 Task: Find connections with filter location Gameleira with filter topic #Bestadvicewith filter profile language German with filter current company Zepo Commerce Technologies with filter school State Board of Technical Education and Training with filter industry Wholesale Motor Vehicles and Parts with filter service category Portrait Photography with filter keywords title Landscaping Worker
Action: Mouse moved to (465, 91)
Screenshot: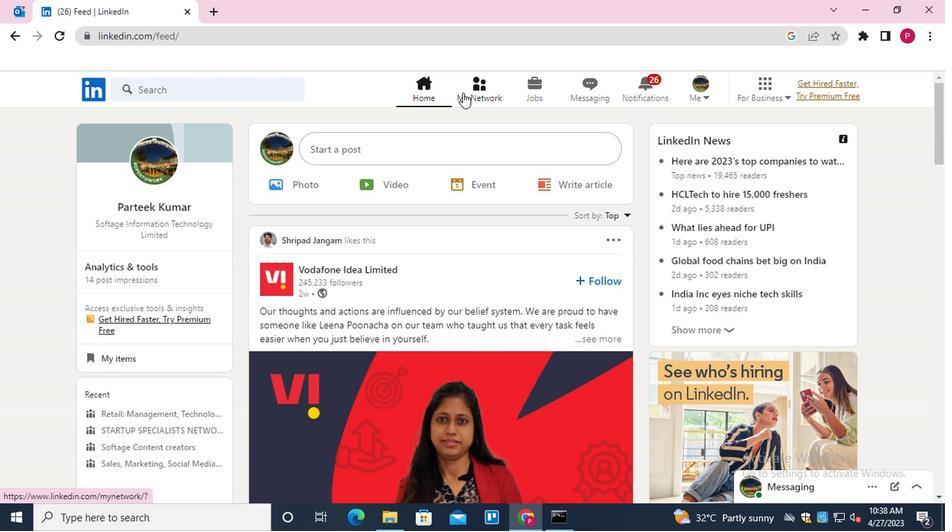 
Action: Mouse pressed left at (465, 91)
Screenshot: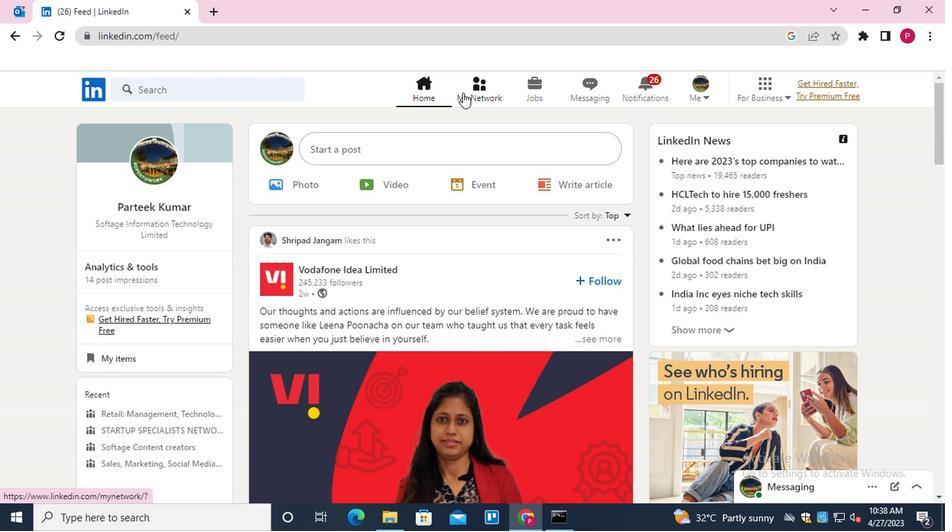
Action: Mouse moved to (190, 163)
Screenshot: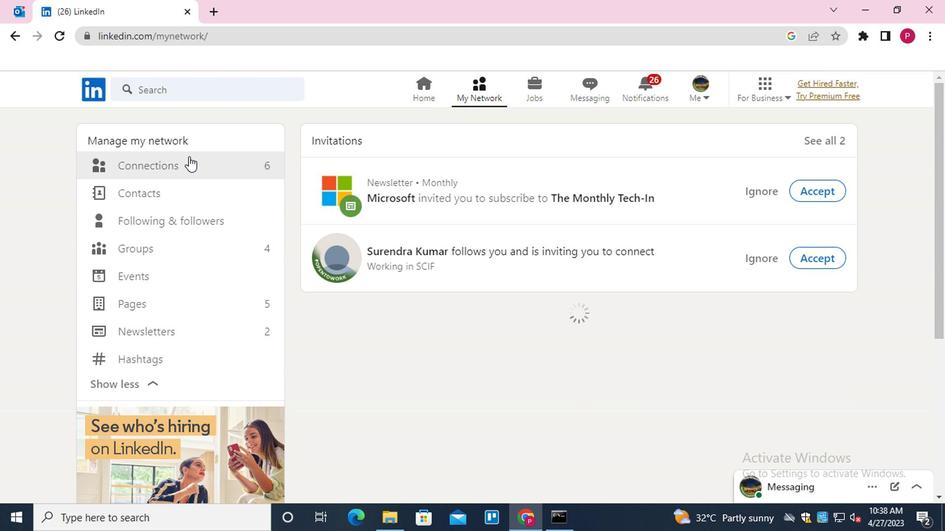 
Action: Mouse pressed left at (190, 163)
Screenshot: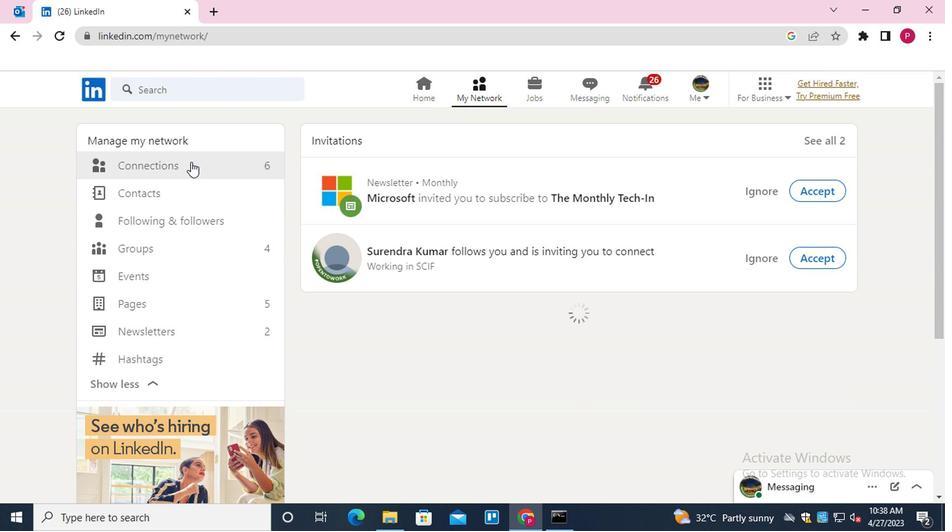 
Action: Mouse moved to (578, 163)
Screenshot: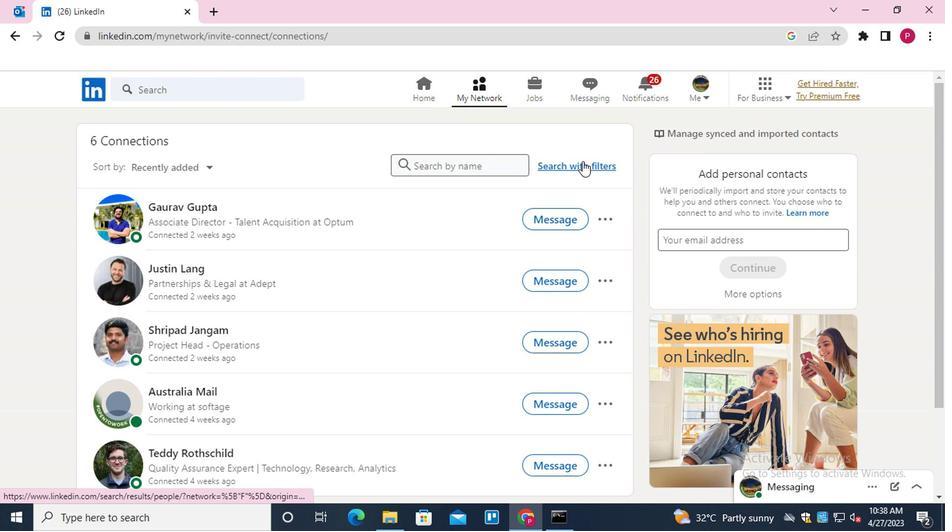 
Action: Mouse pressed left at (578, 163)
Screenshot: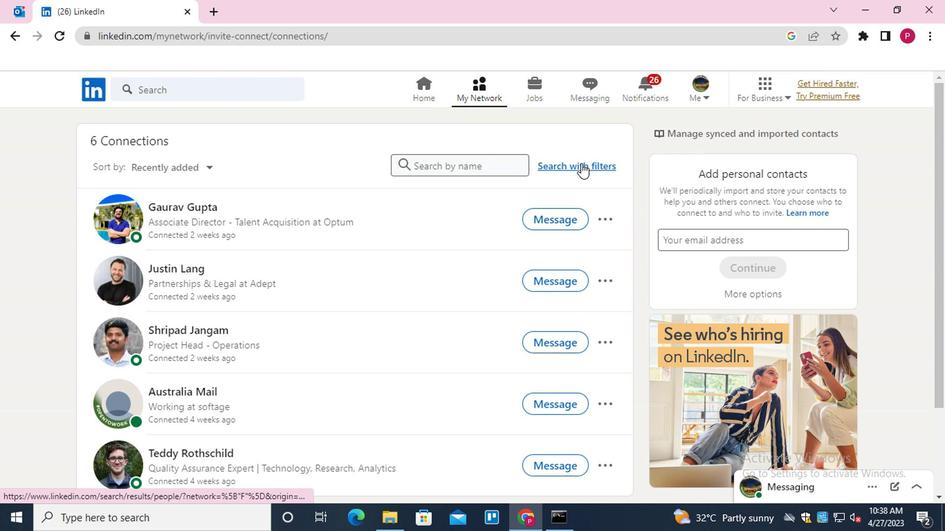 
Action: Mouse moved to (458, 124)
Screenshot: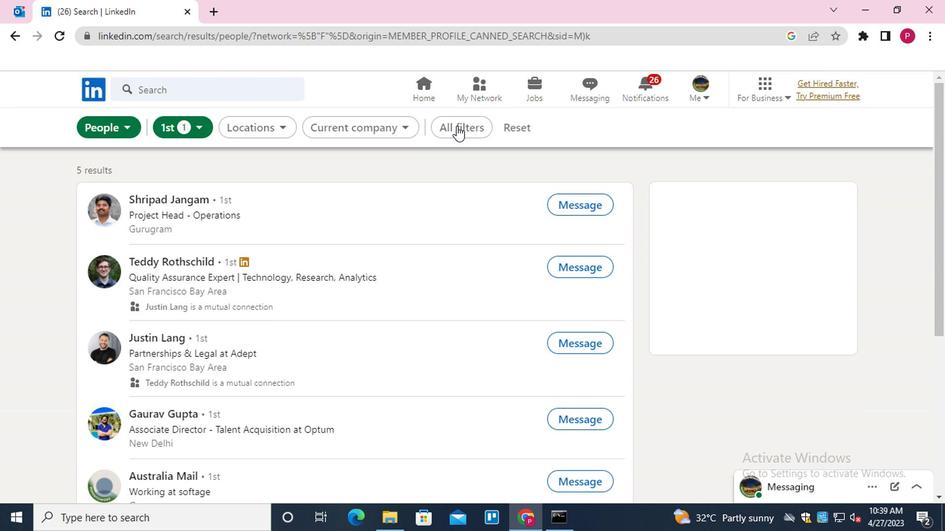 
Action: Mouse pressed left at (458, 124)
Screenshot: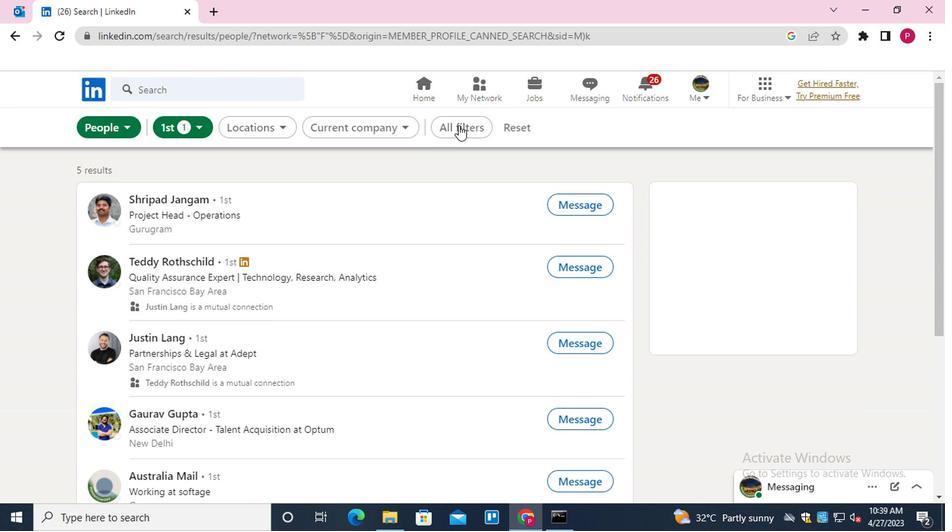 
Action: Mouse moved to (701, 255)
Screenshot: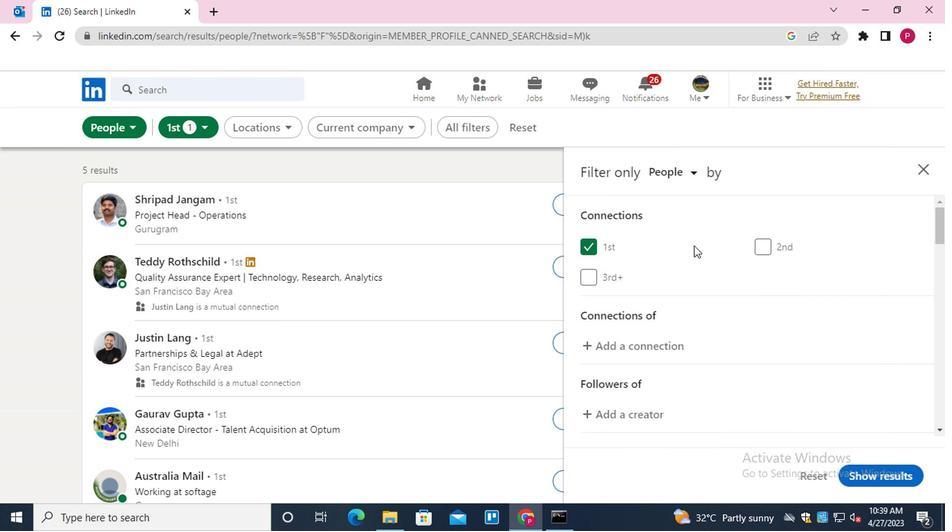 
Action: Mouse scrolled (701, 255) with delta (0, 0)
Screenshot: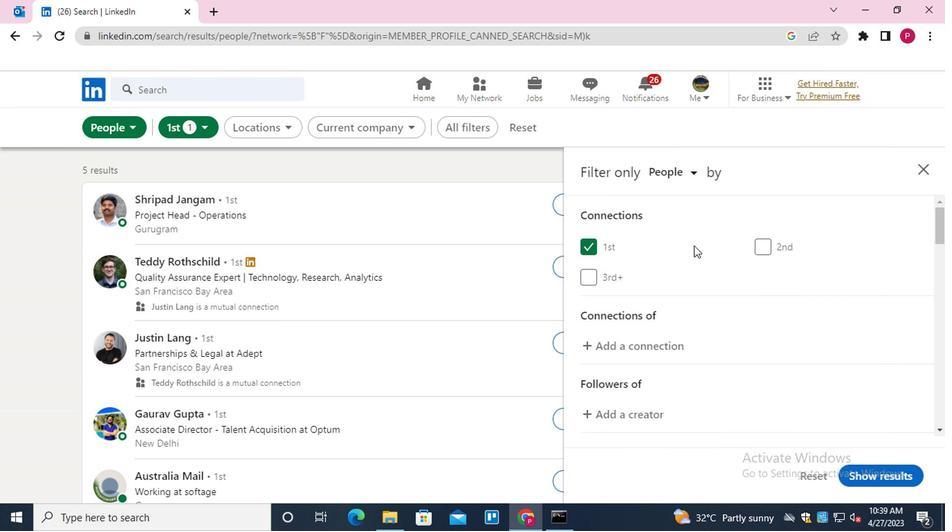 
Action: Mouse moved to (705, 262)
Screenshot: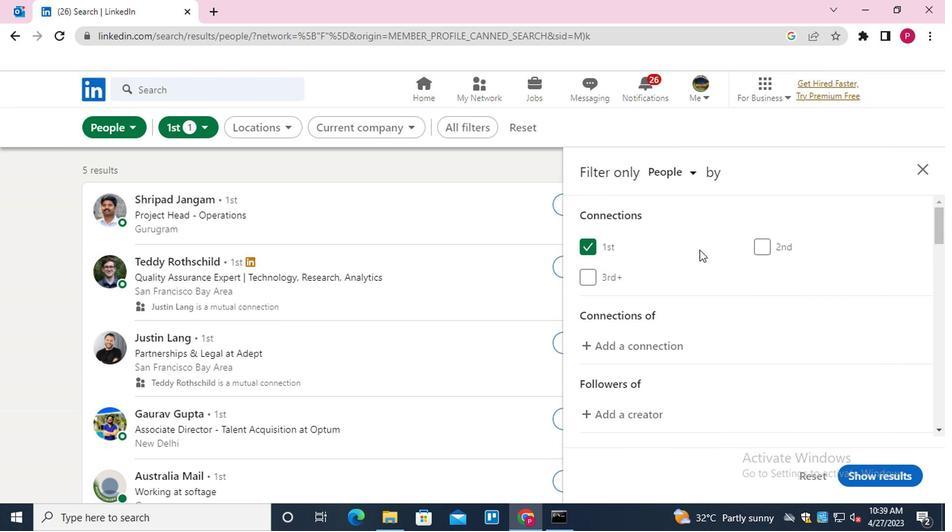 
Action: Mouse scrolled (705, 261) with delta (0, 0)
Screenshot: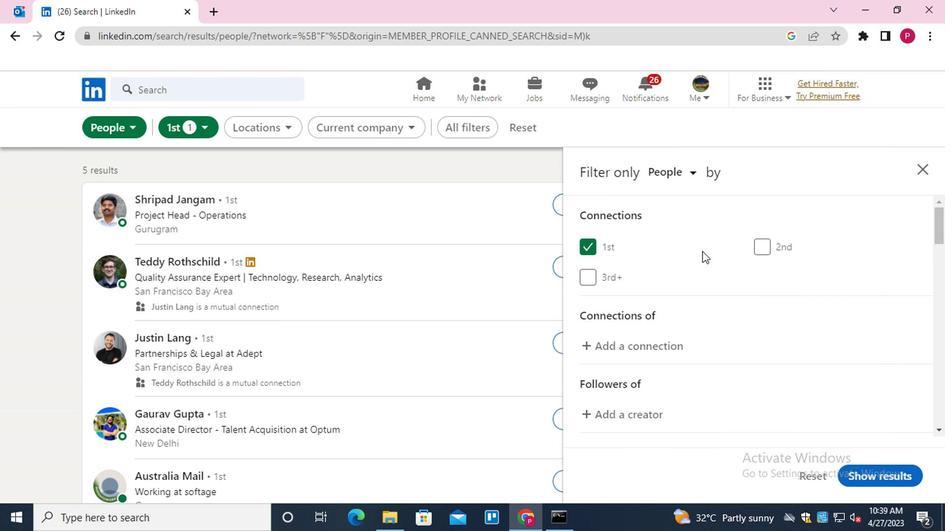
Action: Mouse moved to (707, 266)
Screenshot: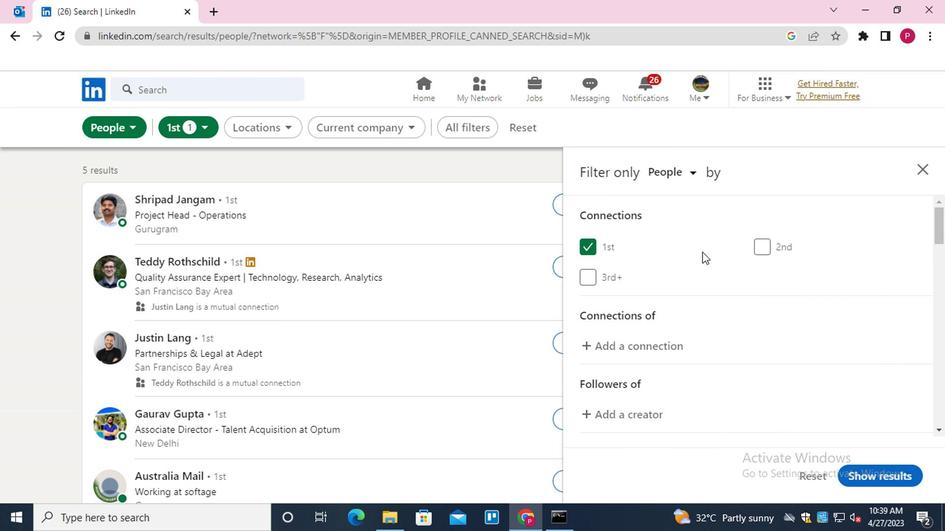 
Action: Mouse scrolled (707, 265) with delta (0, 0)
Screenshot: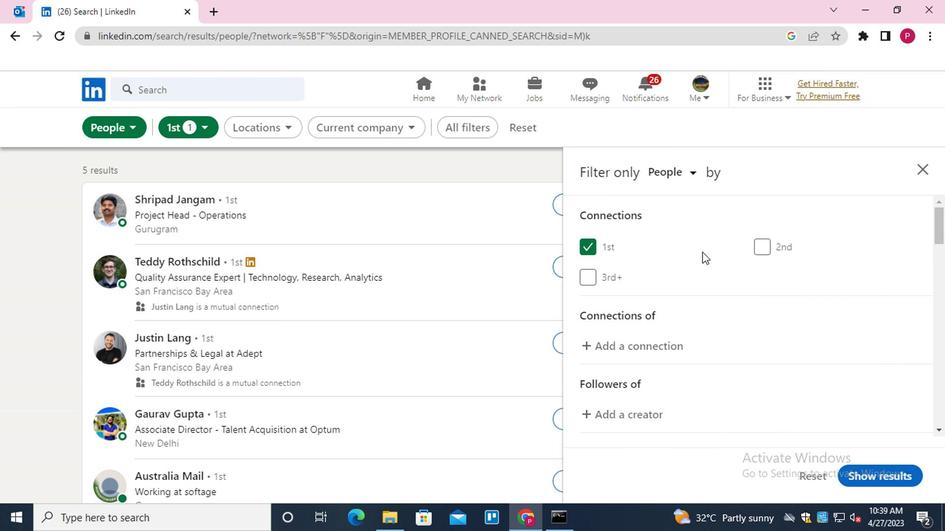 
Action: Mouse moved to (838, 337)
Screenshot: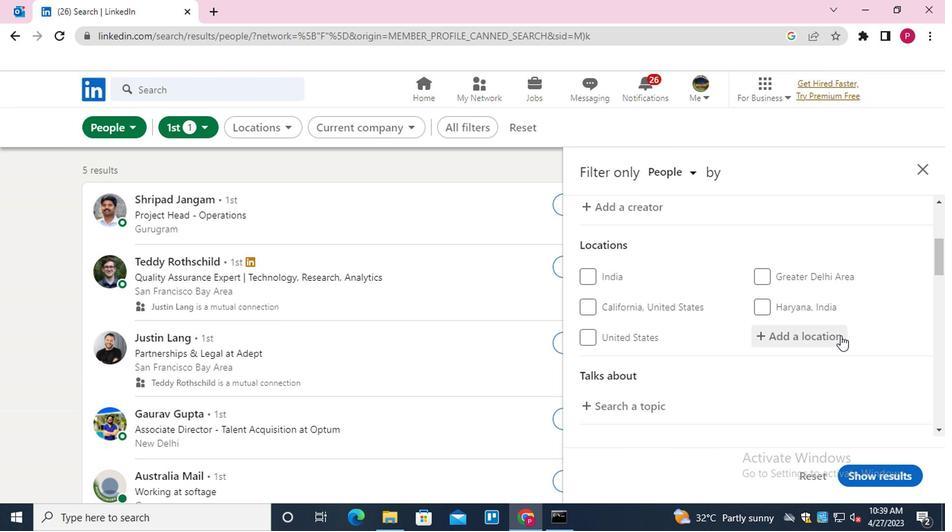 
Action: Mouse pressed left at (838, 337)
Screenshot: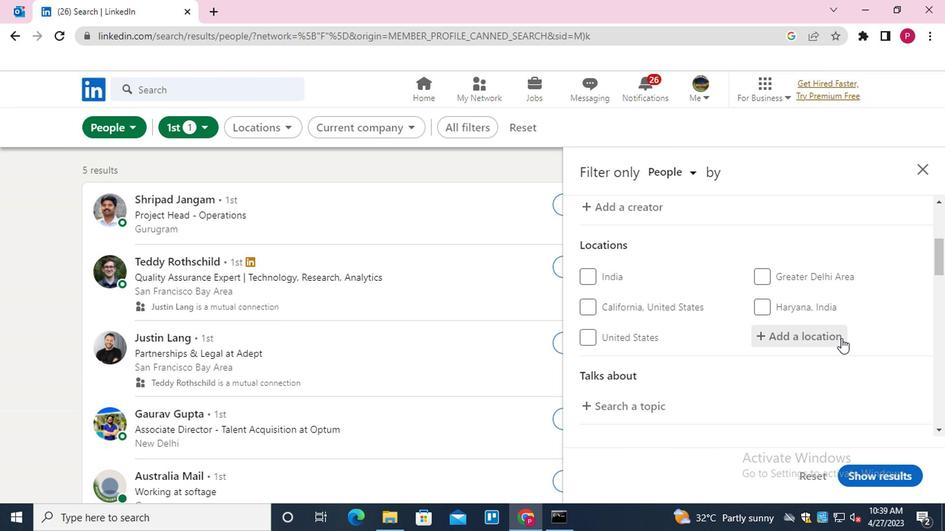 
Action: Mouse moved to (816, 302)
Screenshot: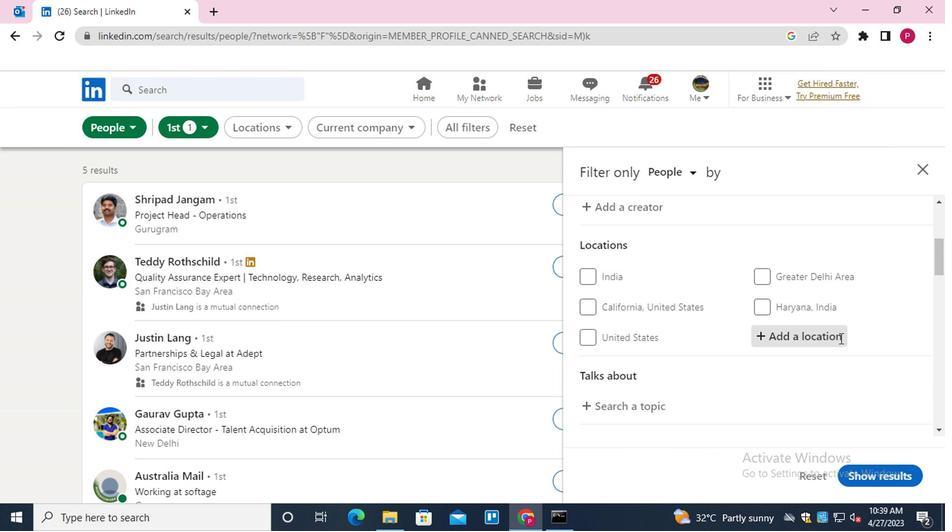 
Action: Key pressed <Key.shift>GAMELIRIA<Key.backspace><Key.backspace><Key.backspace><Key.backspace>
Screenshot: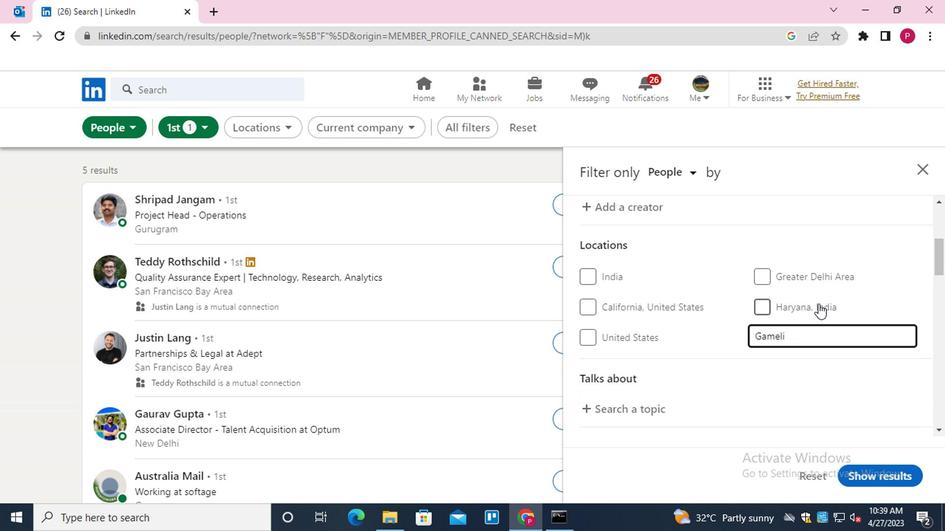 
Action: Mouse moved to (816, 298)
Screenshot: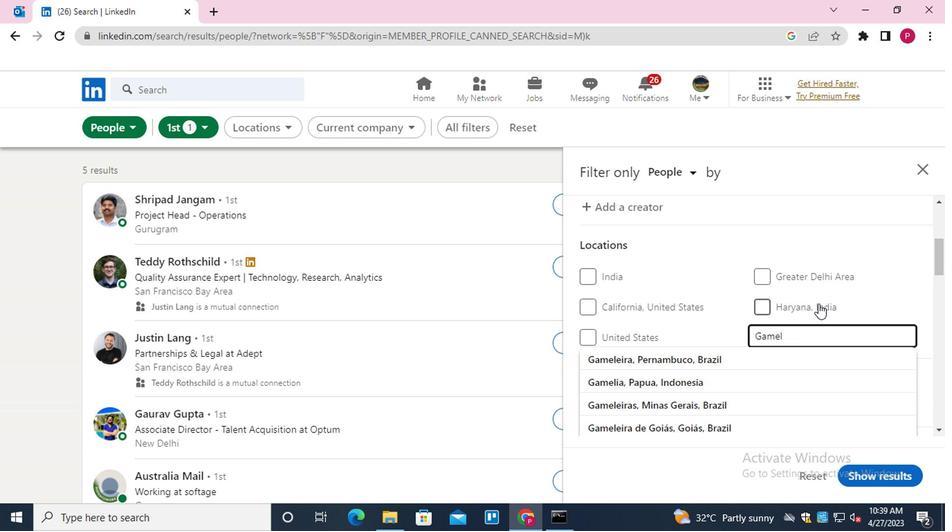 
Action: Key pressed ER<Key.backspace><Key.down><Key.enter>
Screenshot: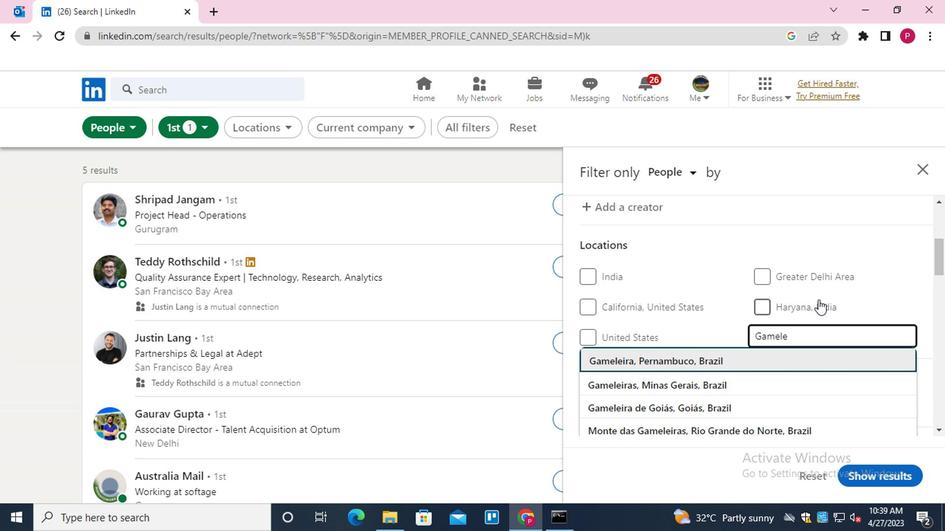 
Action: Mouse moved to (751, 284)
Screenshot: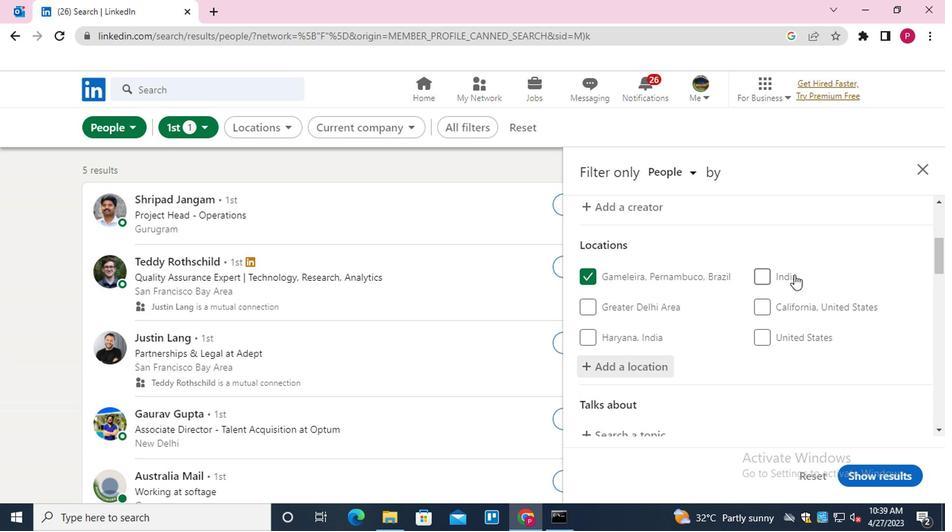 
Action: Mouse scrolled (751, 283) with delta (0, 0)
Screenshot: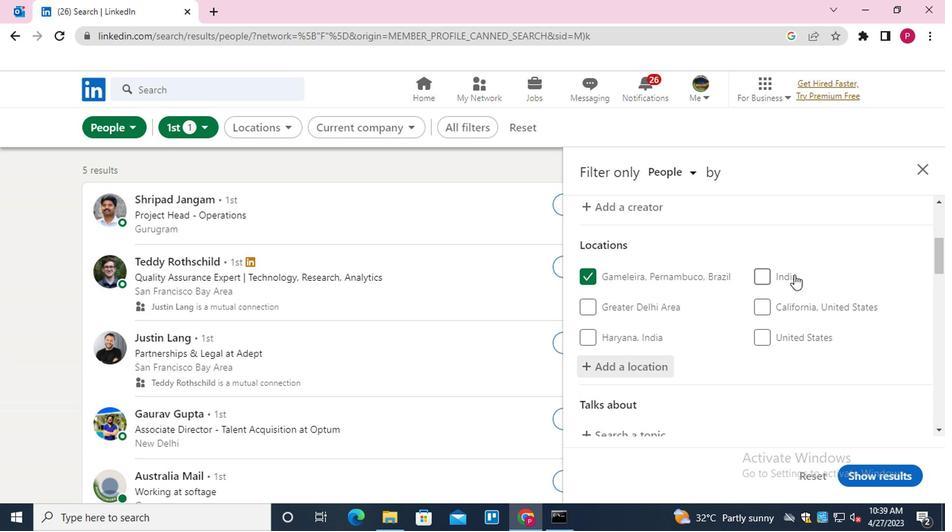 
Action: Mouse moved to (749, 285)
Screenshot: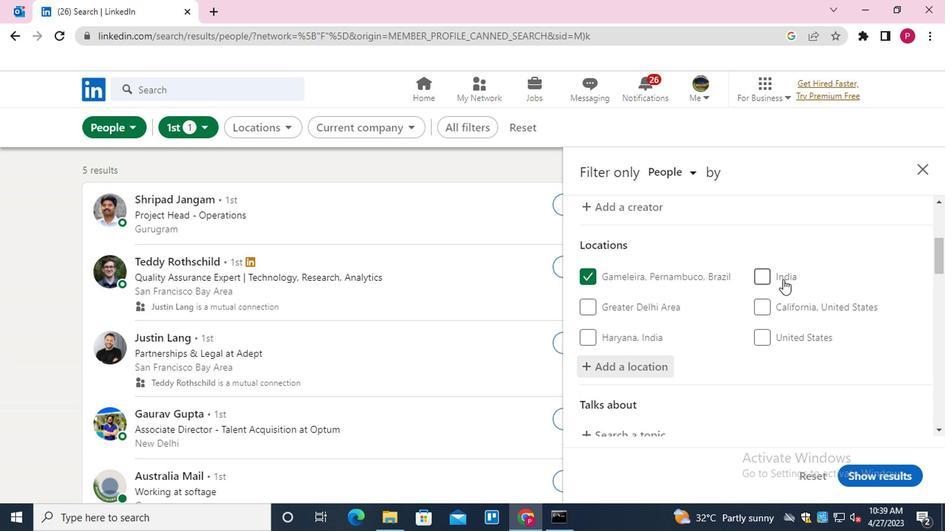 
Action: Mouse scrolled (749, 285) with delta (0, 0)
Screenshot: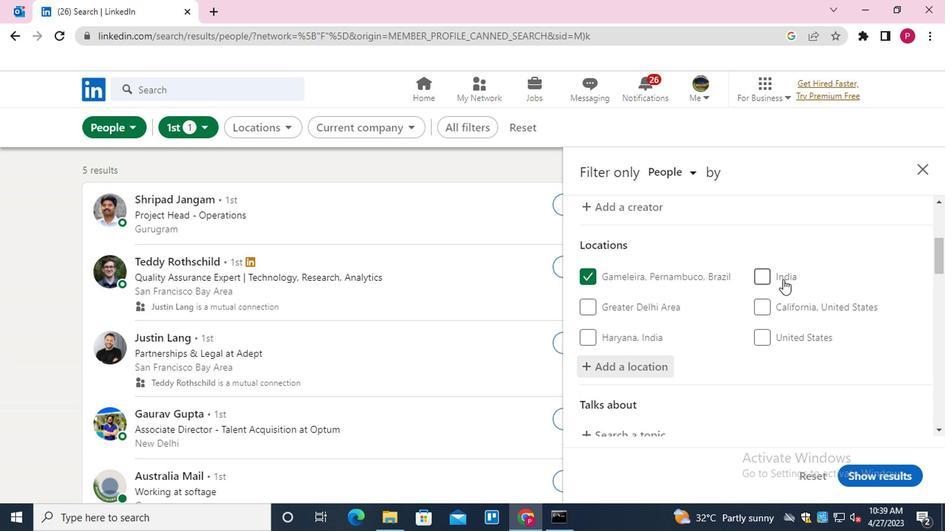 
Action: Mouse moved to (608, 297)
Screenshot: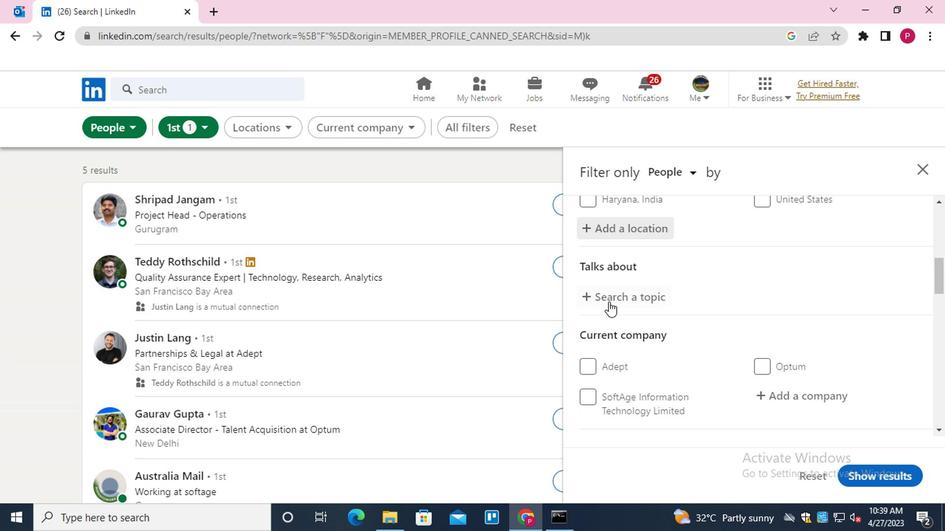 
Action: Mouse pressed left at (608, 297)
Screenshot: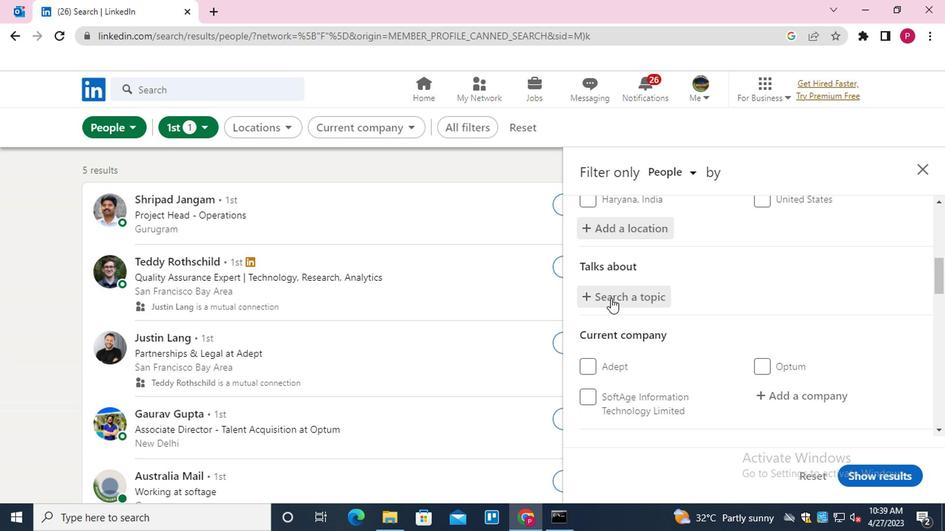 
Action: Key pressed BEST<Key.down><Key.enter>
Screenshot: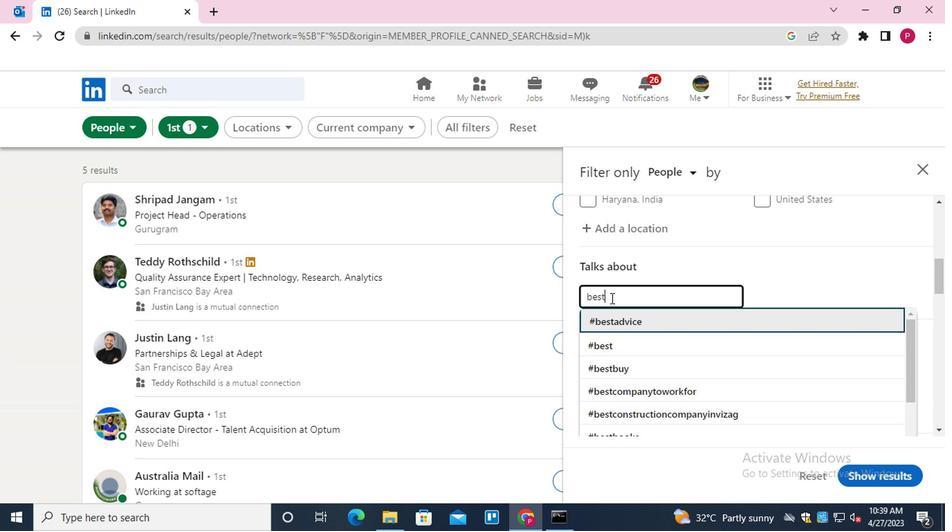 
Action: Mouse moved to (602, 301)
Screenshot: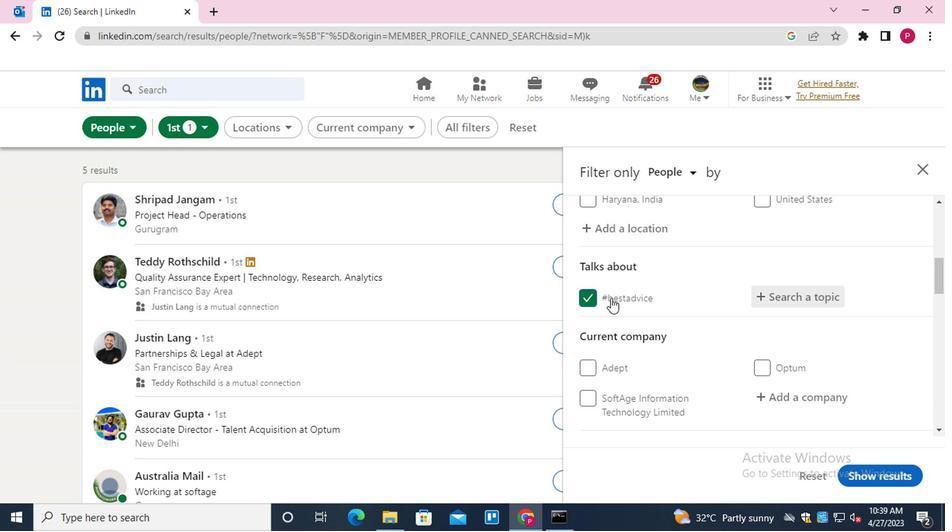 
Action: Mouse scrolled (602, 300) with delta (0, 0)
Screenshot: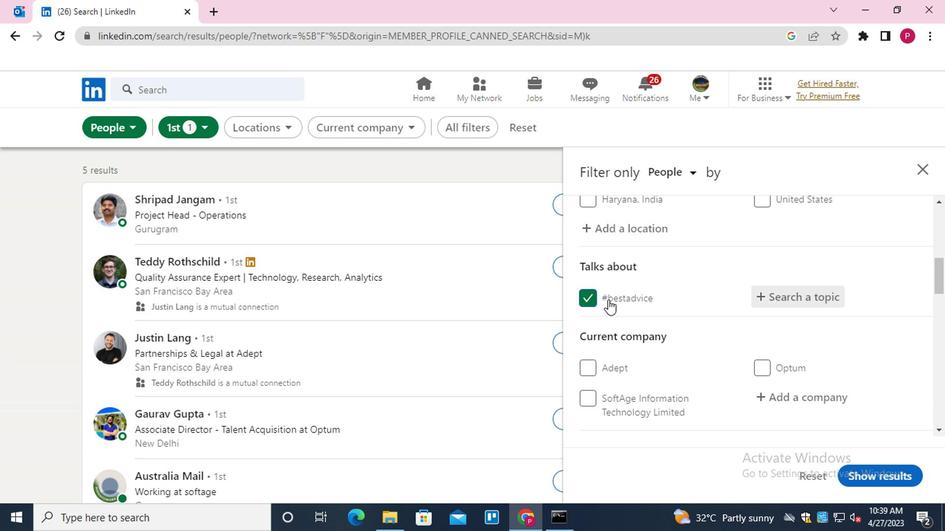
Action: Mouse moved to (608, 311)
Screenshot: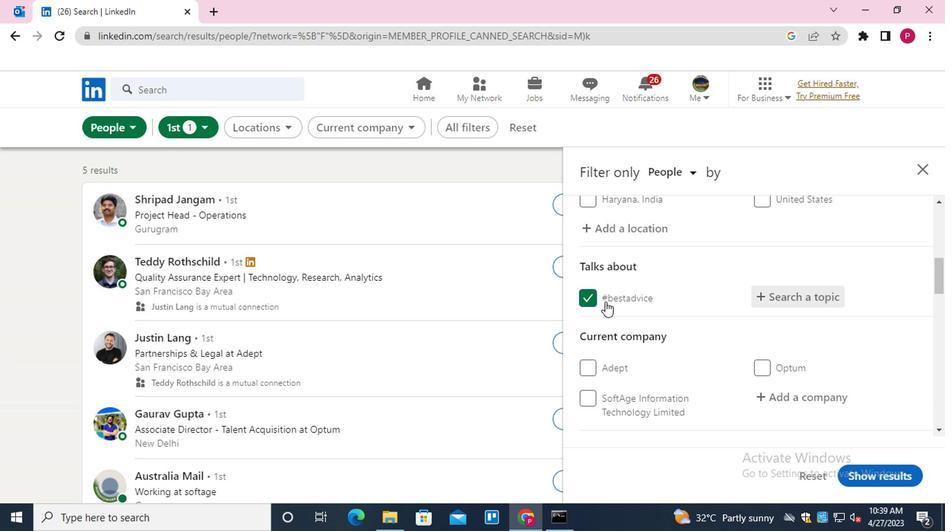 
Action: Mouse scrolled (608, 310) with delta (0, 0)
Screenshot: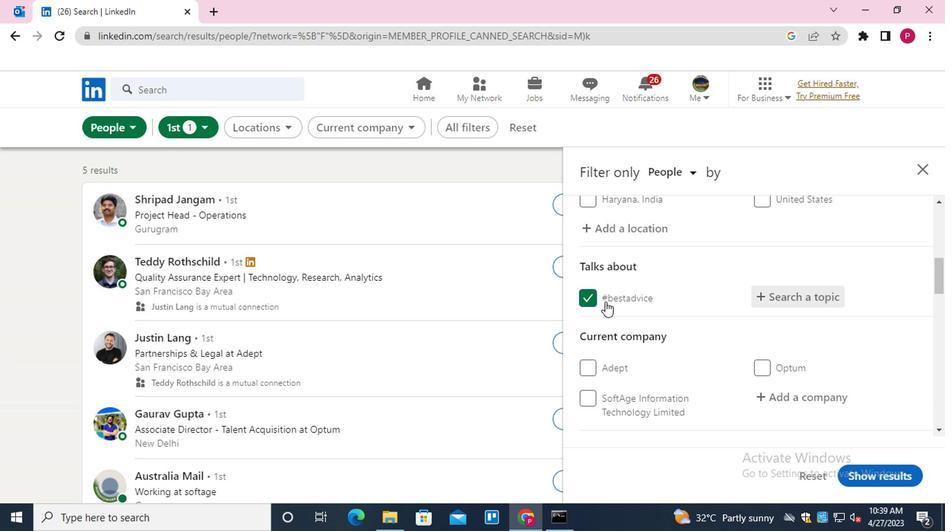
Action: Mouse moved to (615, 321)
Screenshot: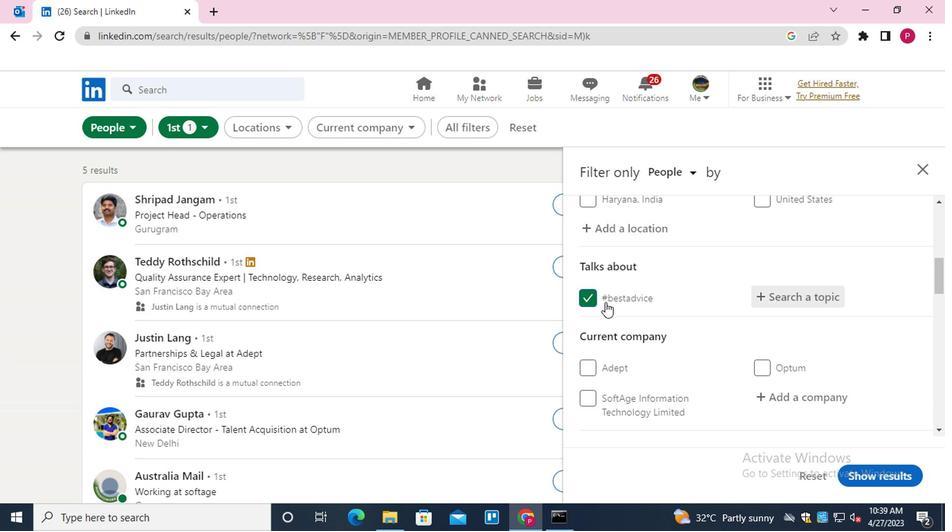 
Action: Mouse scrolled (615, 321) with delta (0, 0)
Screenshot: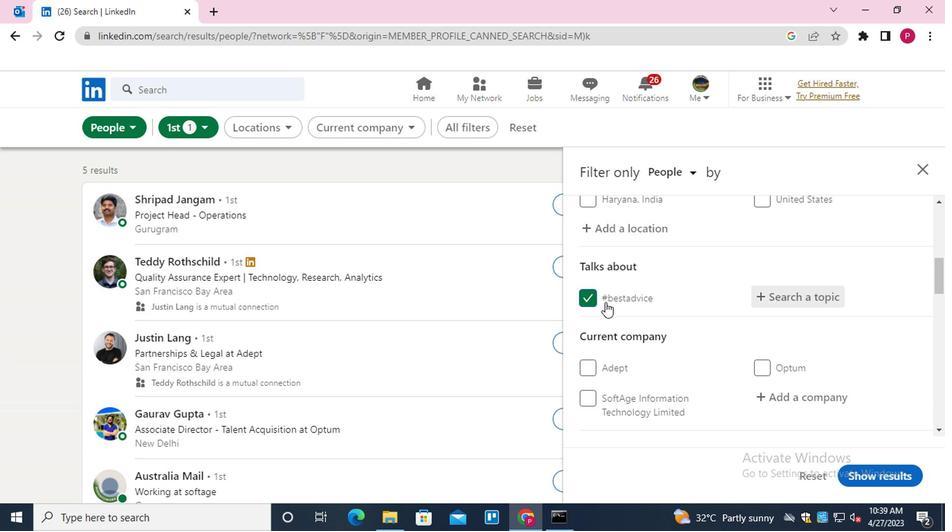 
Action: Mouse moved to (828, 262)
Screenshot: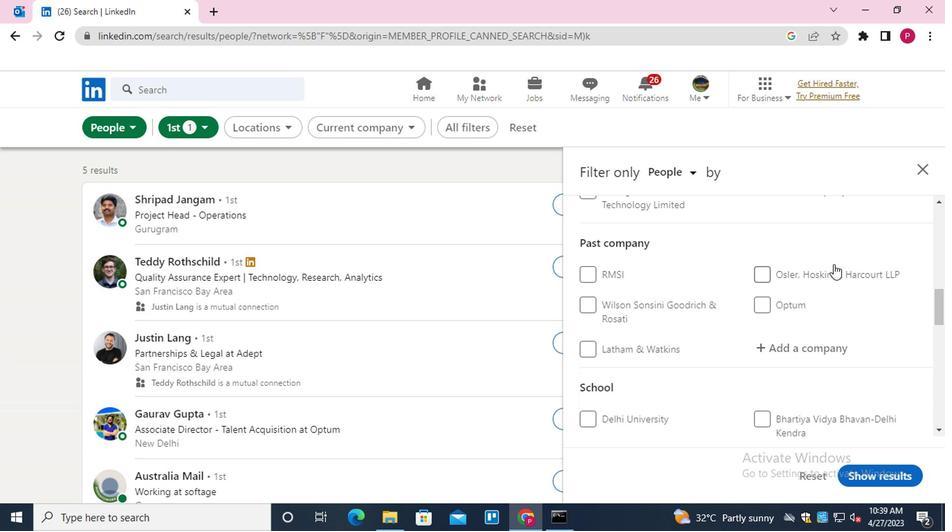 
Action: Mouse scrolled (828, 263) with delta (0, 0)
Screenshot: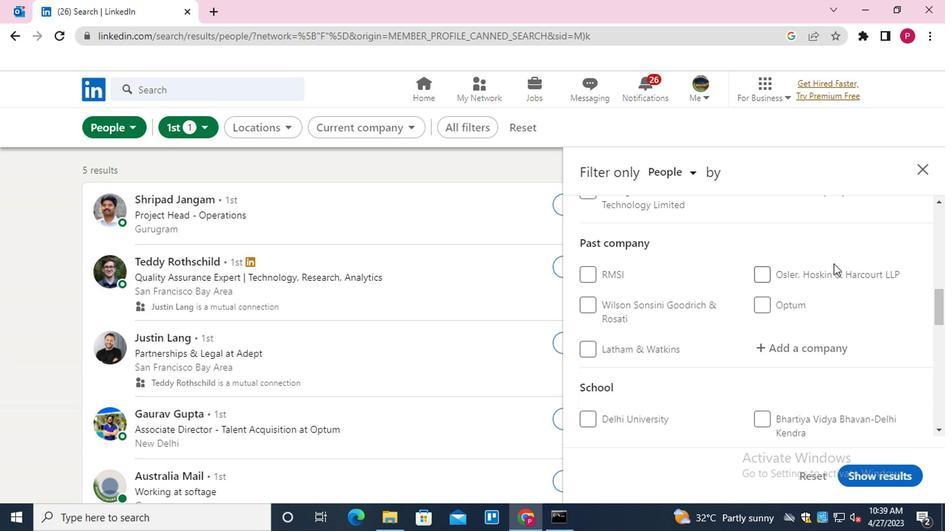 
Action: Mouse scrolled (828, 263) with delta (0, 0)
Screenshot: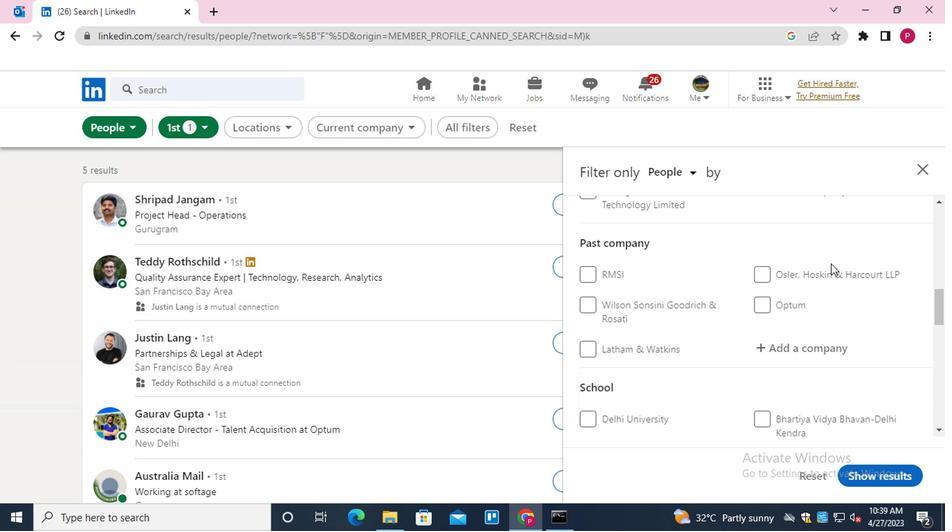 
Action: Mouse moved to (804, 327)
Screenshot: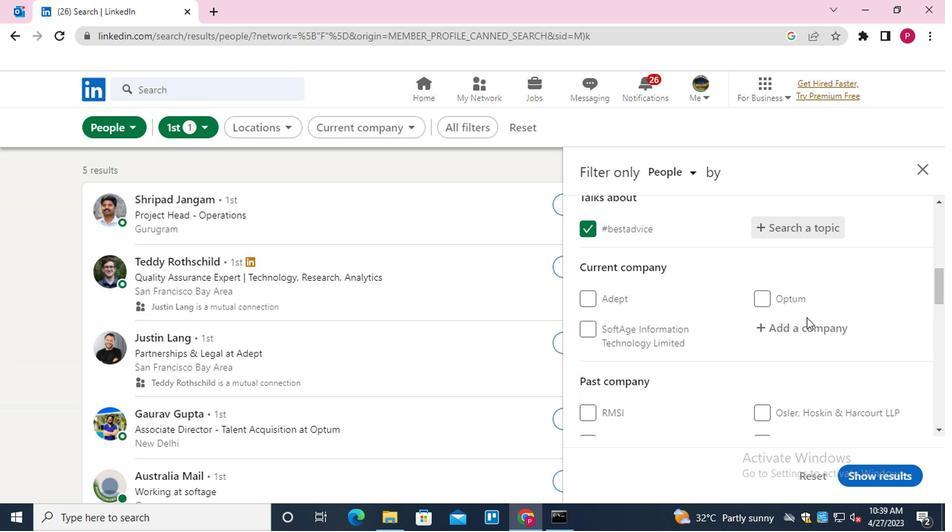 
Action: Mouse pressed left at (804, 327)
Screenshot: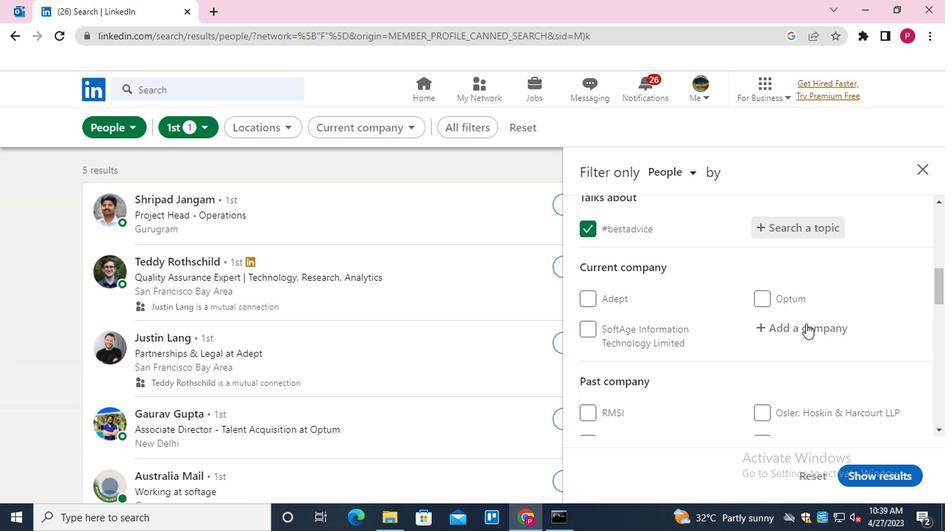 
Action: Key pressed <Key.shift>ZEPO<Key.down><Key.down><Key.down><Key.down><Key.enter>
Screenshot: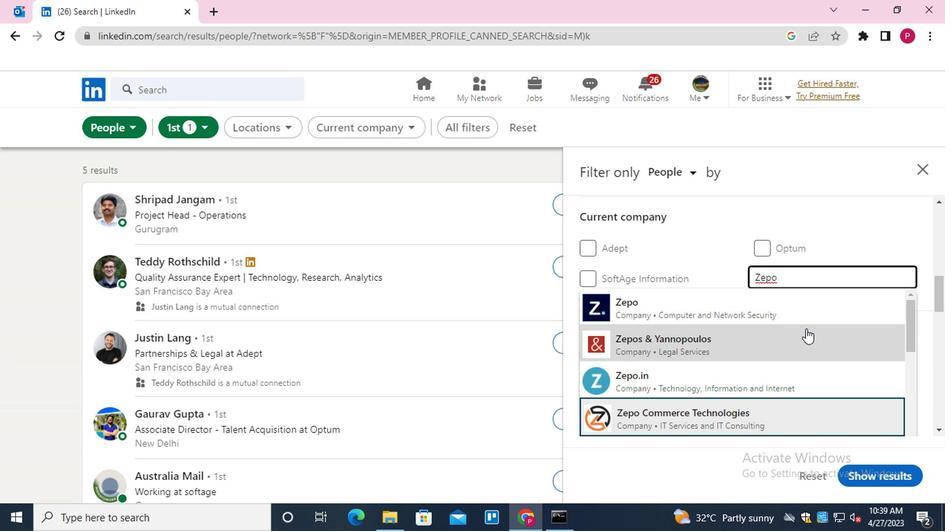 
Action: Mouse moved to (793, 322)
Screenshot: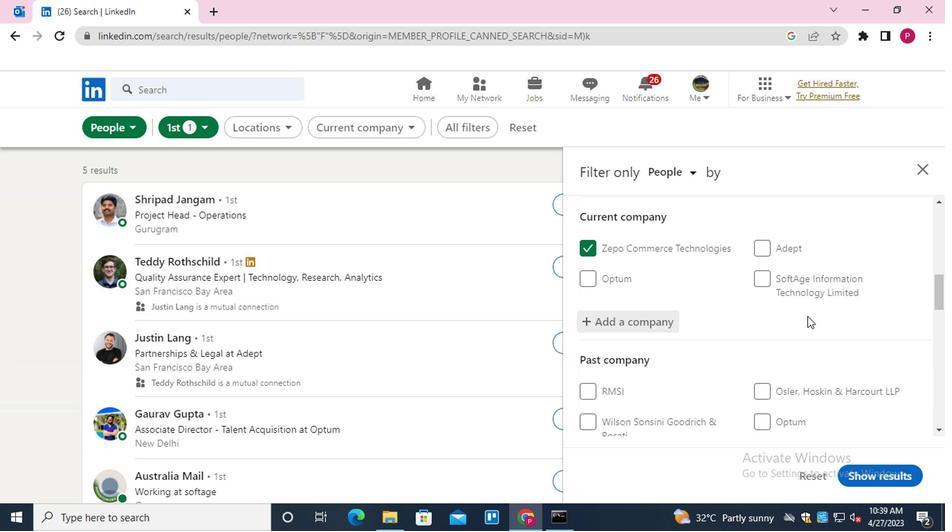 
Action: Mouse scrolled (793, 321) with delta (0, 0)
Screenshot: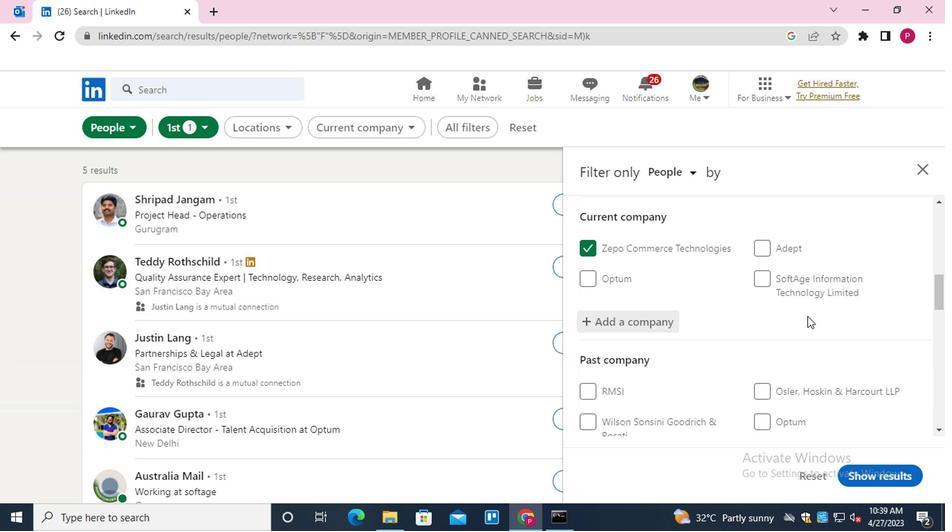 
Action: Mouse moved to (792, 322)
Screenshot: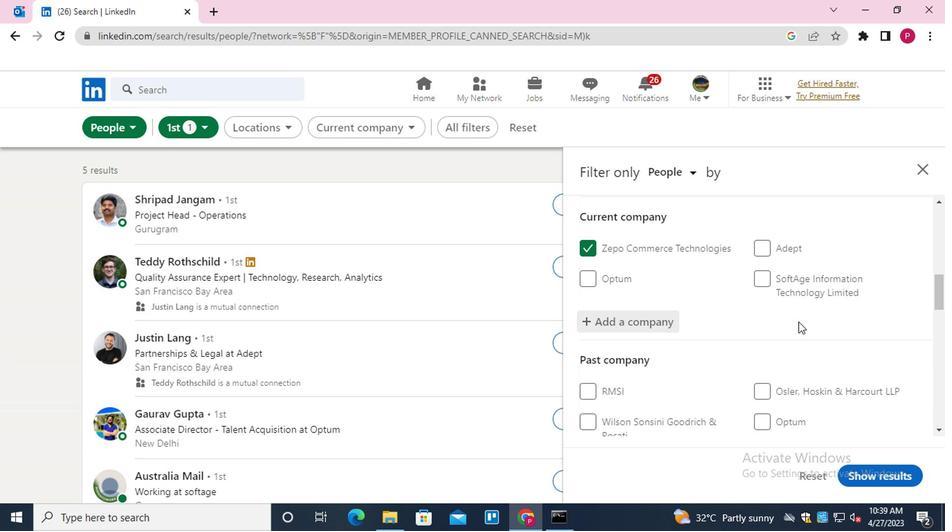 
Action: Mouse scrolled (792, 322) with delta (0, 0)
Screenshot: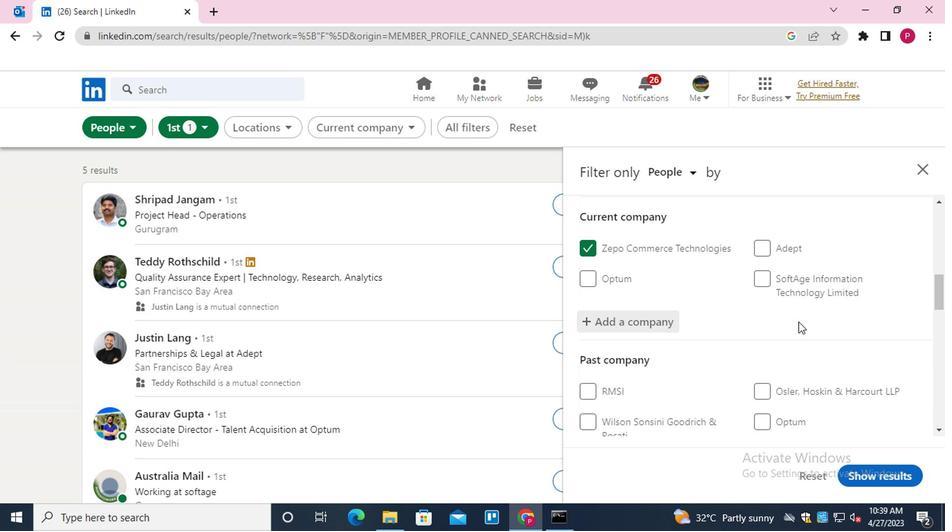 
Action: Mouse moved to (731, 342)
Screenshot: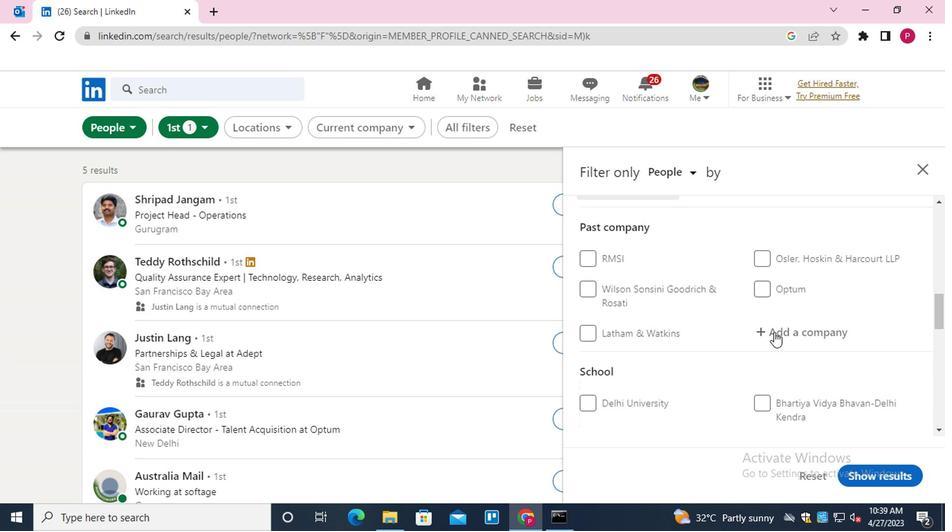 
Action: Mouse scrolled (731, 341) with delta (0, 0)
Screenshot: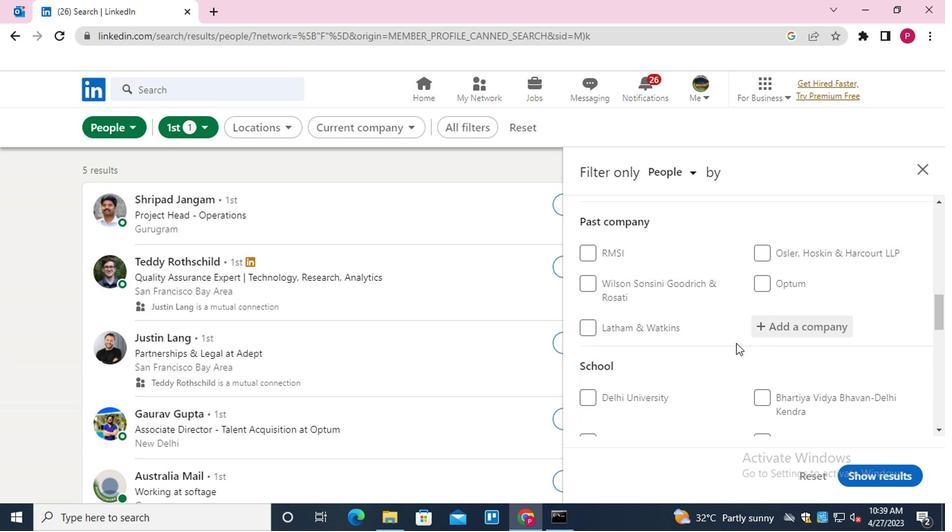 
Action: Mouse scrolled (731, 341) with delta (0, 0)
Screenshot: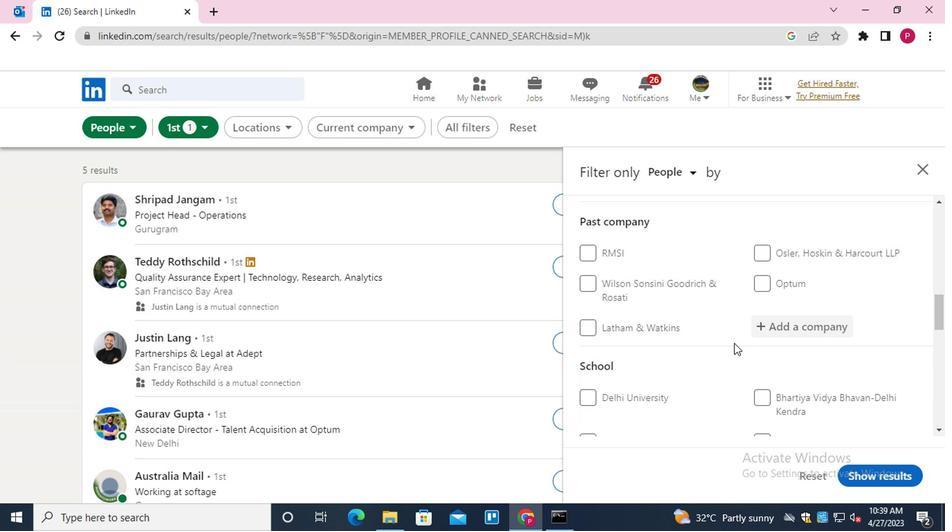
Action: Mouse scrolled (731, 341) with delta (0, 0)
Screenshot: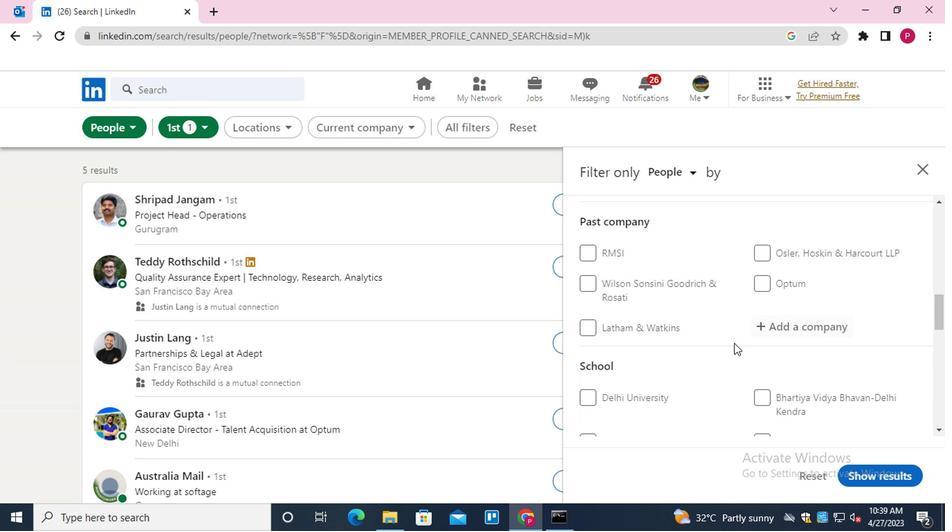 
Action: Mouse moved to (783, 278)
Screenshot: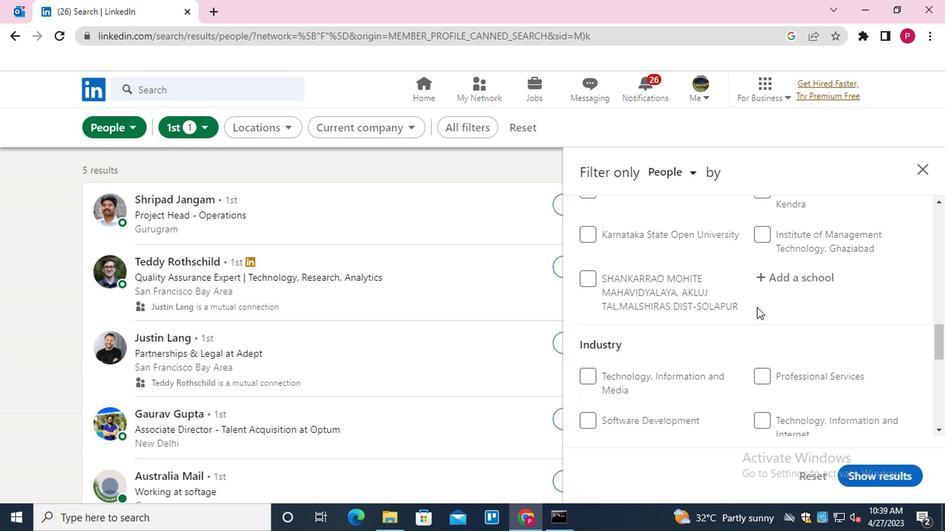 
Action: Mouse pressed left at (783, 278)
Screenshot: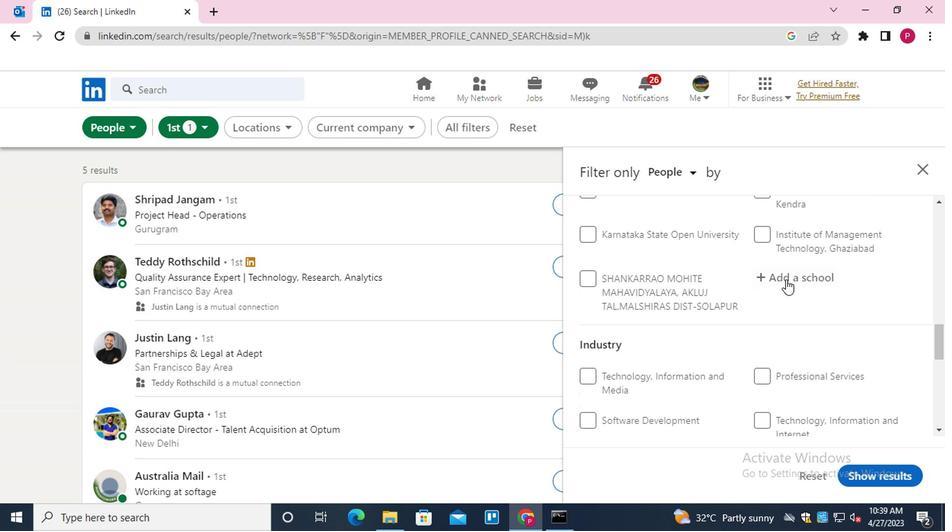 
Action: Key pressed <Key.shift>STATE<Key.space><Key.shift>BOARD<Key.space><Key.down><Key.enter>
Screenshot: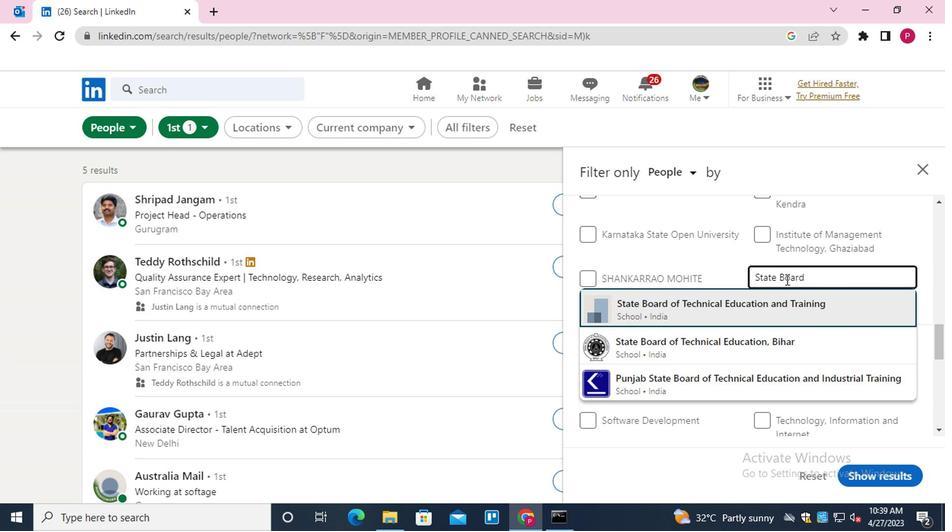
Action: Mouse moved to (893, 282)
Screenshot: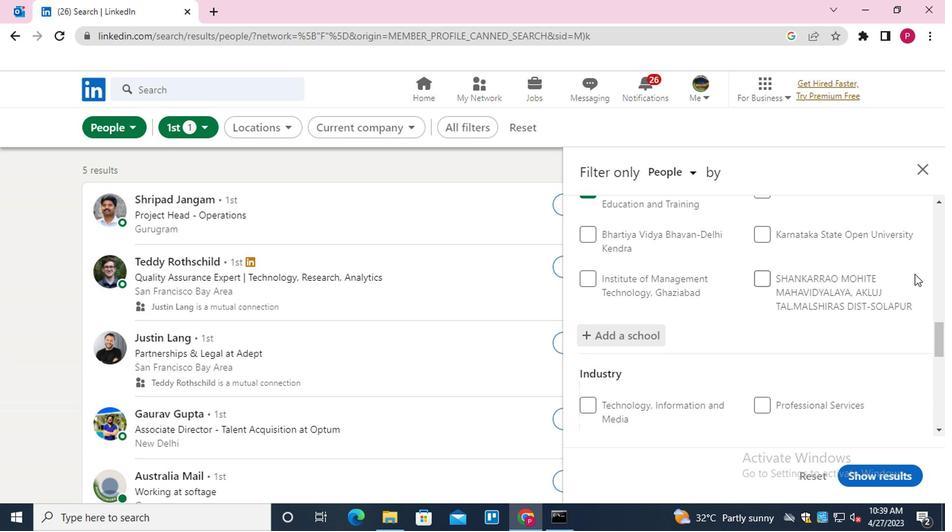 
Action: Mouse scrolled (893, 281) with delta (0, 0)
Screenshot: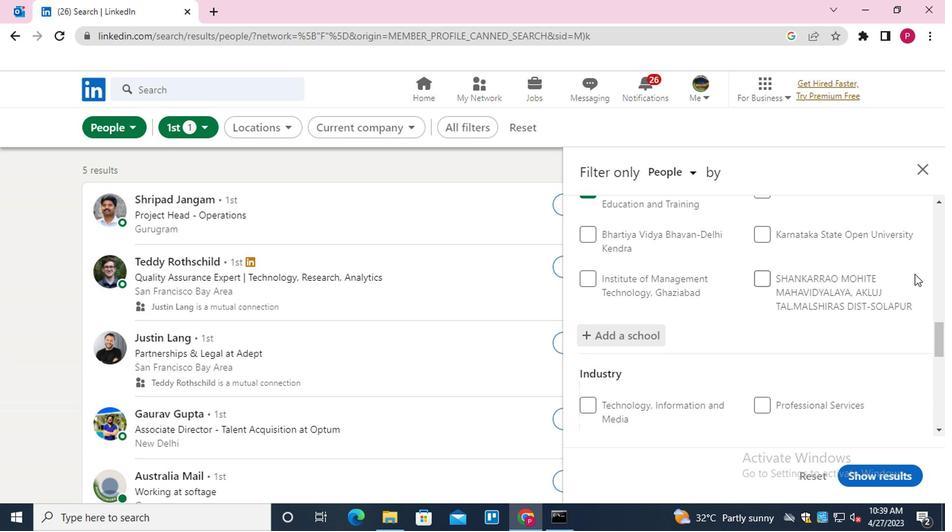 
Action: Mouse moved to (889, 284)
Screenshot: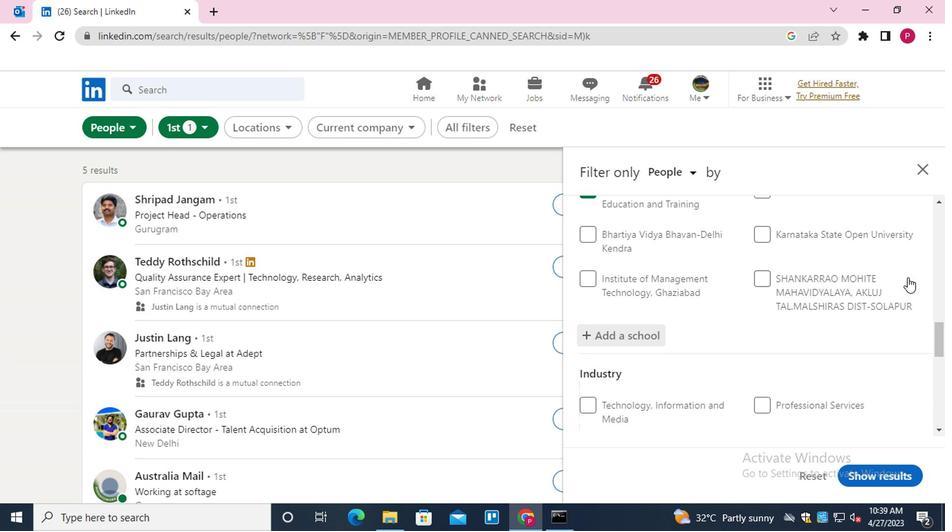 
Action: Mouse scrolled (889, 283) with delta (0, 0)
Screenshot: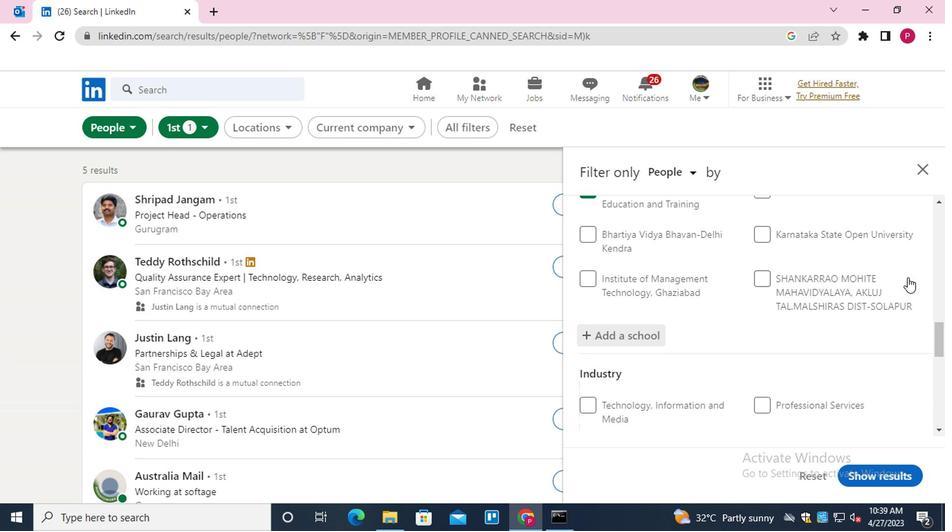 
Action: Mouse moved to (835, 313)
Screenshot: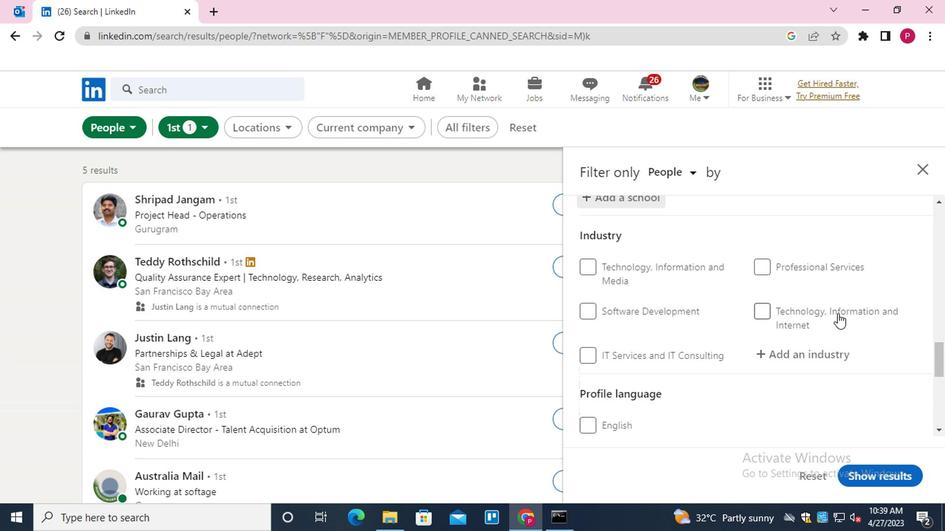
Action: Mouse scrolled (835, 312) with delta (0, 0)
Screenshot: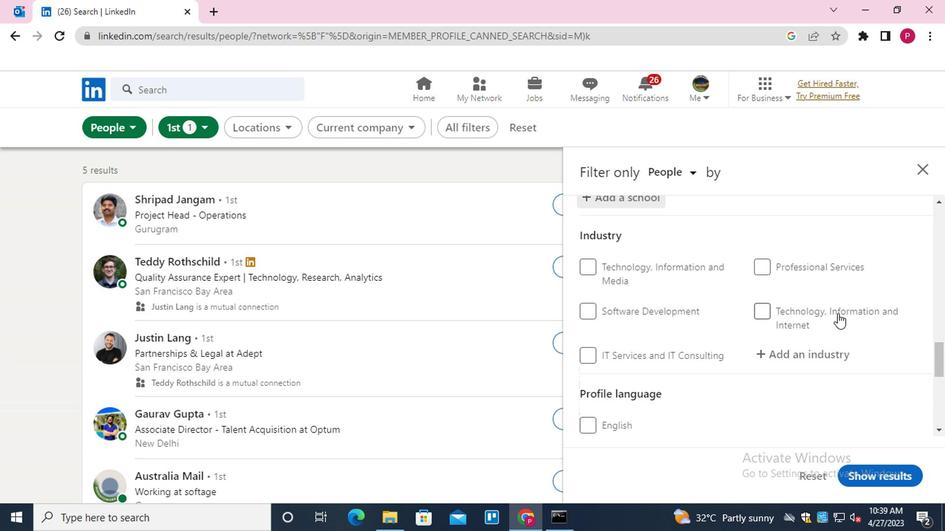 
Action: Mouse moved to (833, 314)
Screenshot: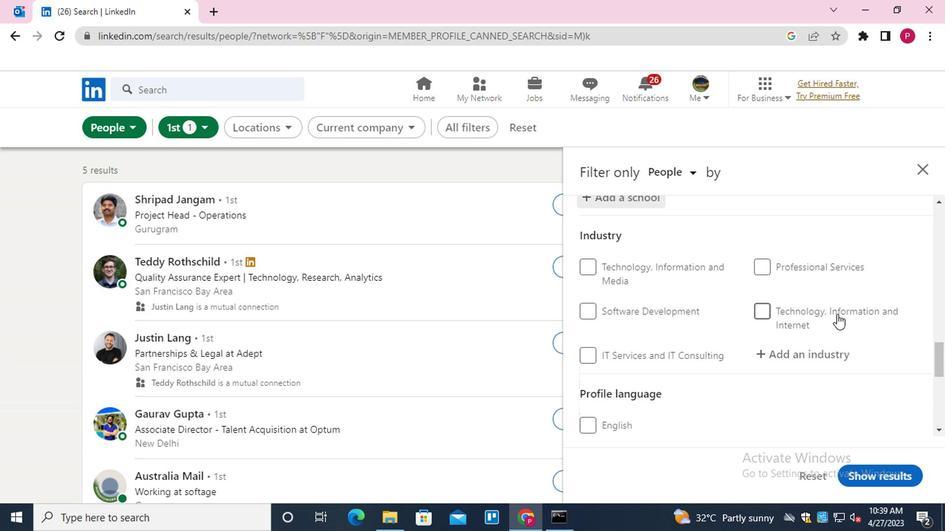 
Action: Mouse scrolled (833, 313) with delta (0, 0)
Screenshot: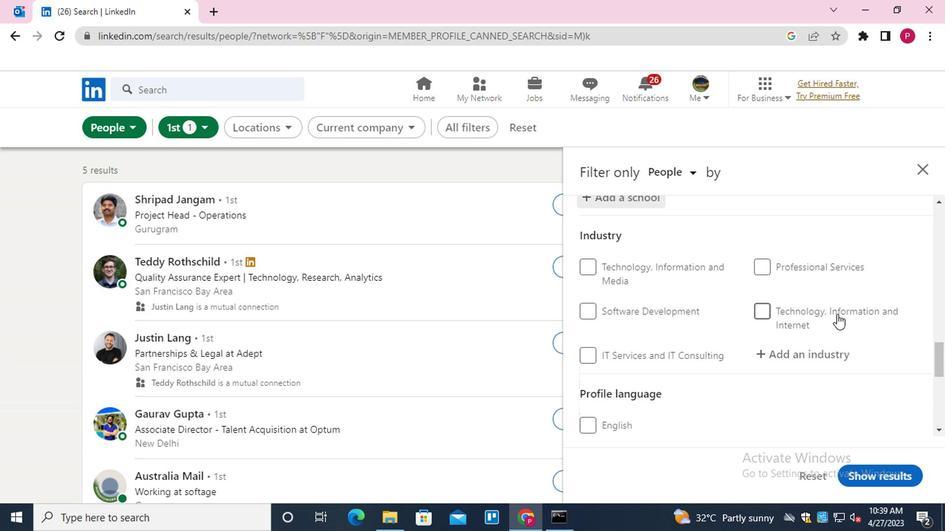 
Action: Mouse moved to (825, 214)
Screenshot: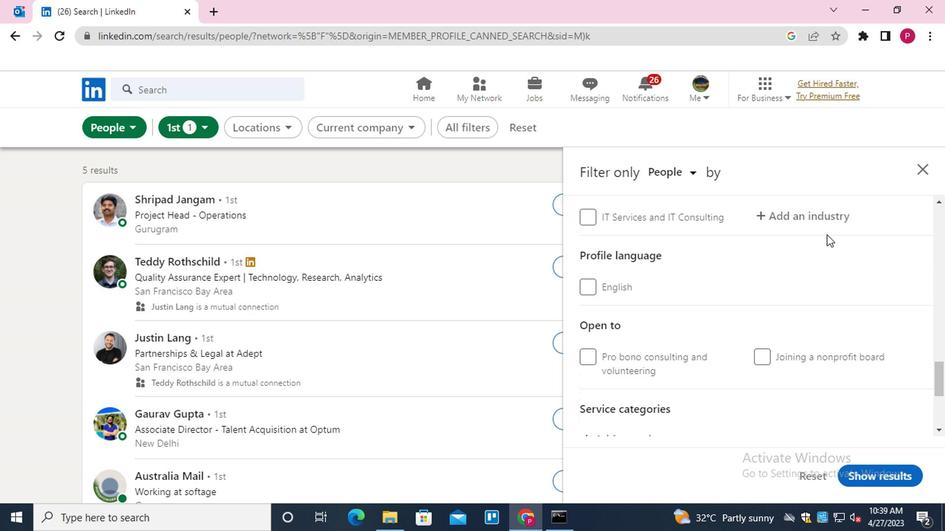 
Action: Mouse pressed left at (825, 214)
Screenshot: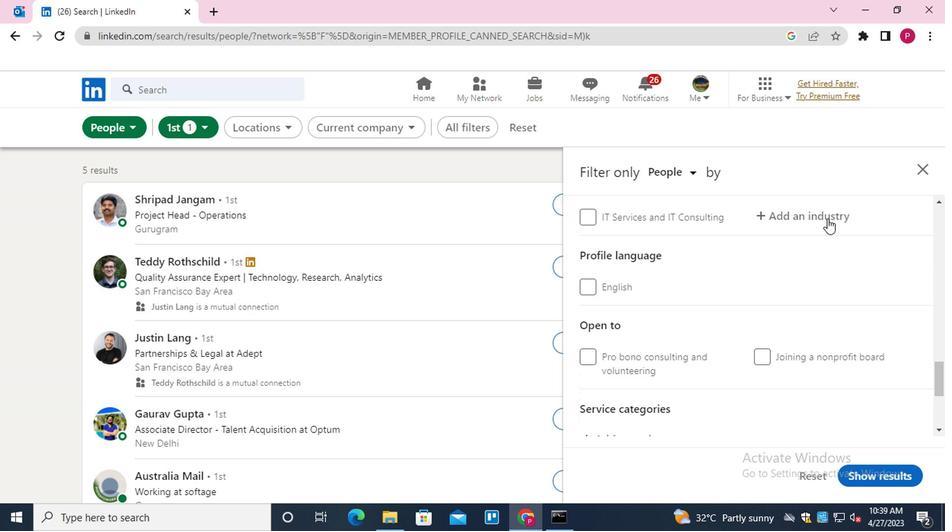 
Action: Key pressed <Key.shift>WHOLESALE<Key.down><Key.down><Key.down><Key.down><Key.down><Key.down><Key.down><Key.down><Key.down><Key.down><Key.down><Key.down><Key.down><Key.down><Key.down><Key.down><Key.down><Key.down><Key.down><Key.down><Key.down><Key.down><Key.down><Key.down><Key.down><Key.down><Key.down><Key.down><Key.down><Key.down><Key.down><Key.down><Key.down><Key.down><Key.down><Key.down><Key.down><Key.down><Key.down><Key.down><Key.down><Key.space><Key.shift>MOTOR<Key.down><Key.enter>
Screenshot: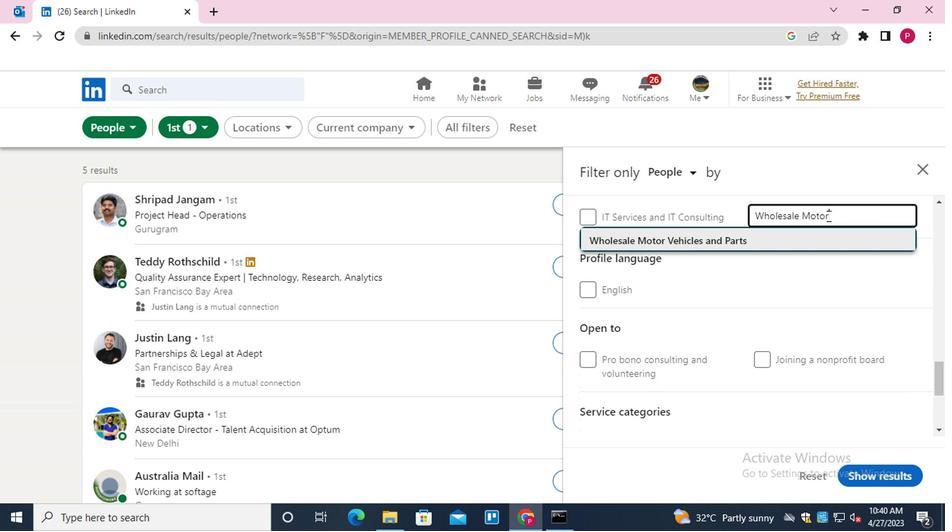 
Action: Mouse moved to (775, 258)
Screenshot: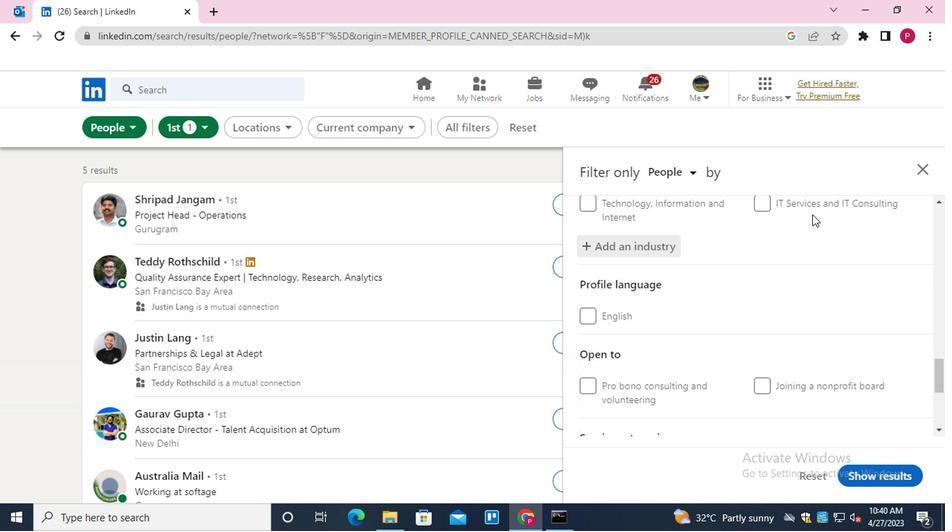 
Action: Mouse scrolled (775, 258) with delta (0, 0)
Screenshot: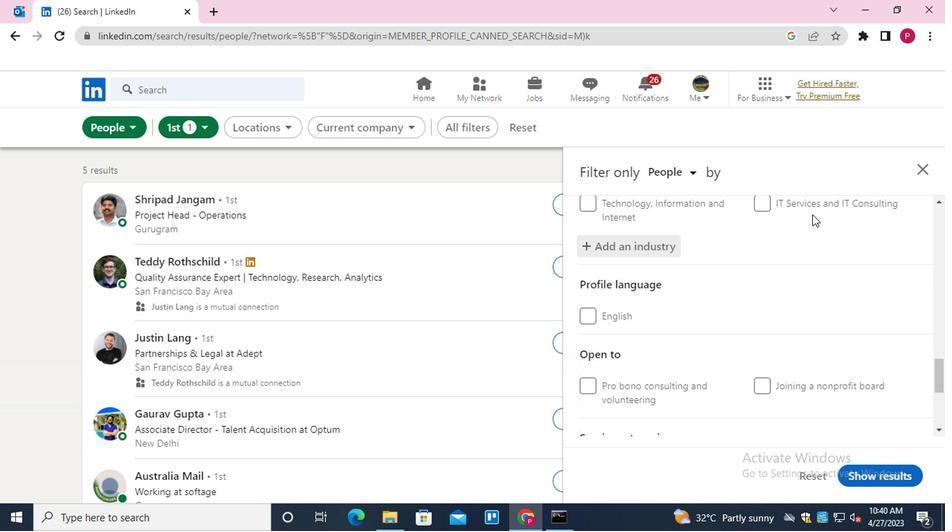 
Action: Mouse moved to (770, 267)
Screenshot: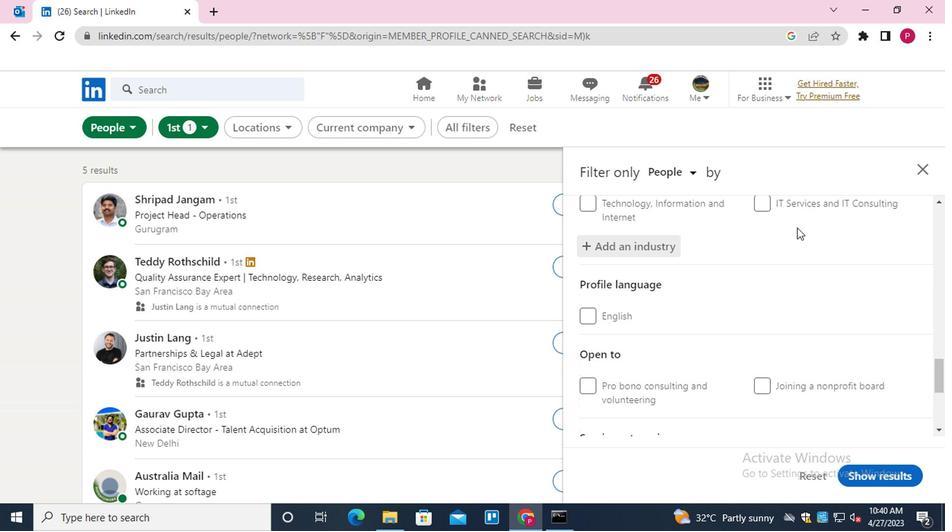 
Action: Mouse scrolled (770, 266) with delta (0, 0)
Screenshot: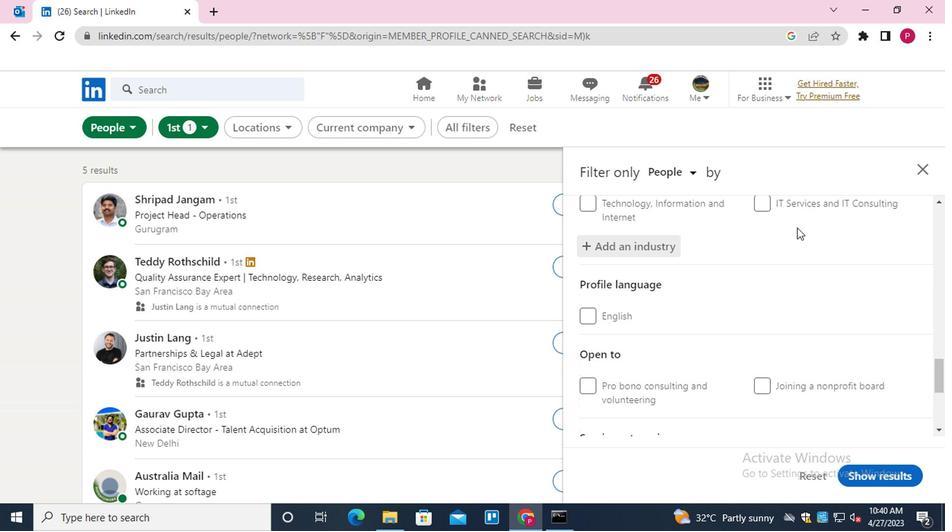
Action: Mouse moved to (673, 283)
Screenshot: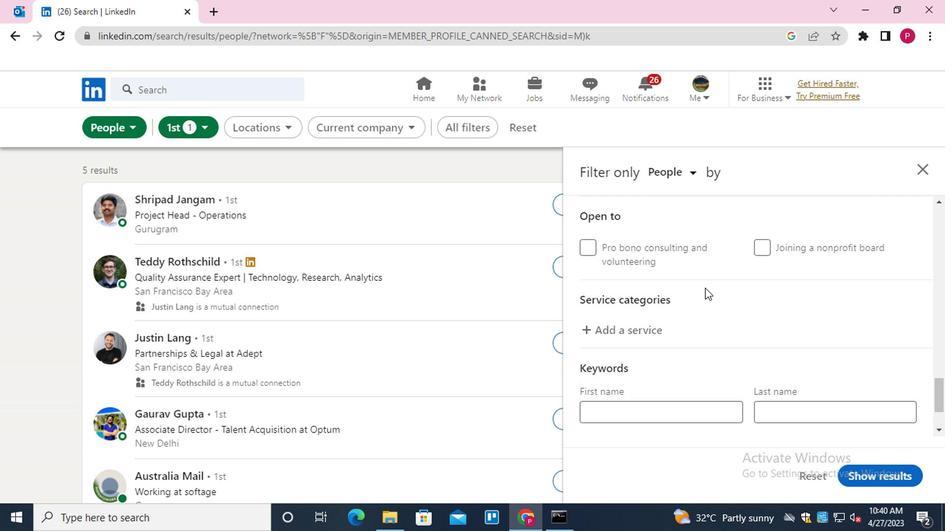
Action: Mouse scrolled (673, 284) with delta (0, 0)
Screenshot: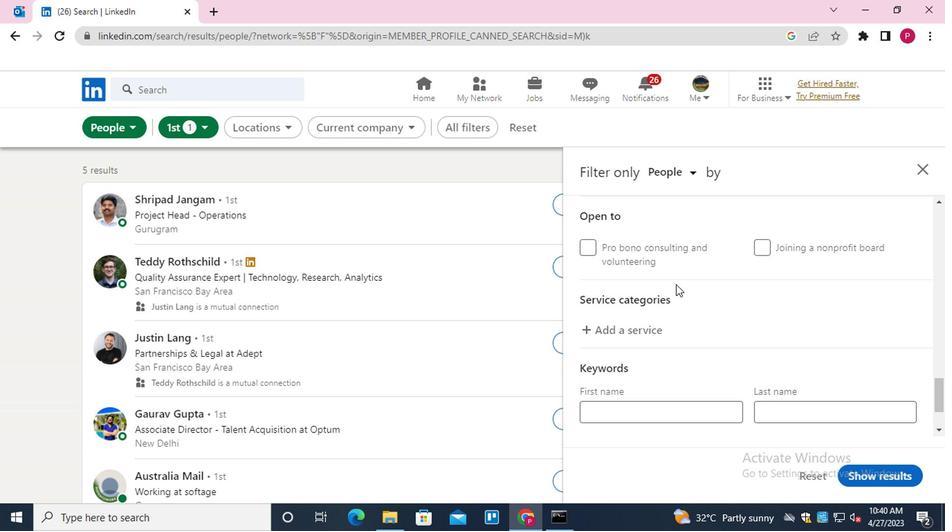 
Action: Mouse moved to (672, 288)
Screenshot: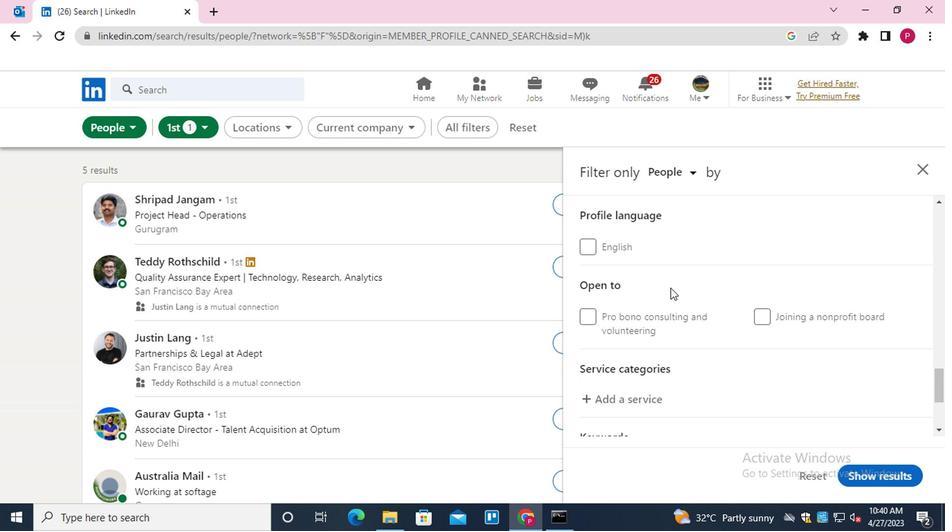 
Action: Mouse scrolled (672, 287) with delta (0, 0)
Screenshot: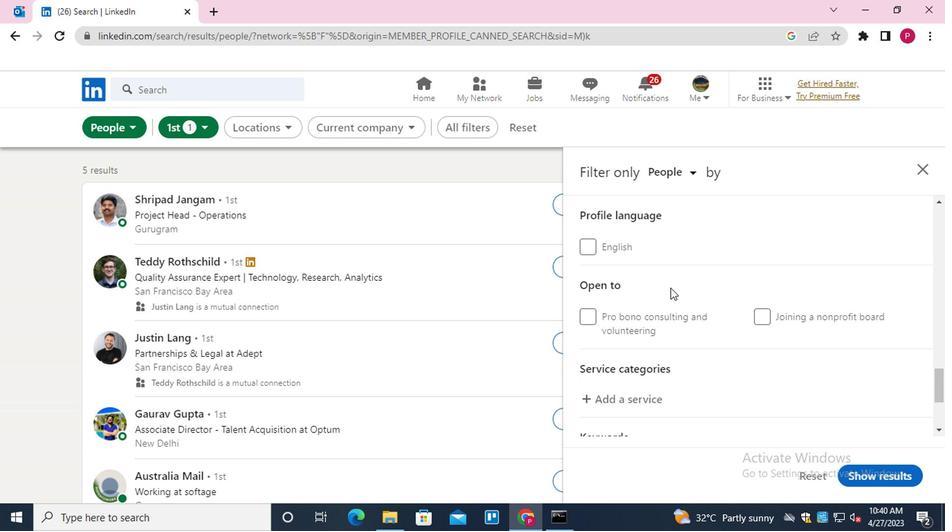 
Action: Mouse moved to (672, 289)
Screenshot: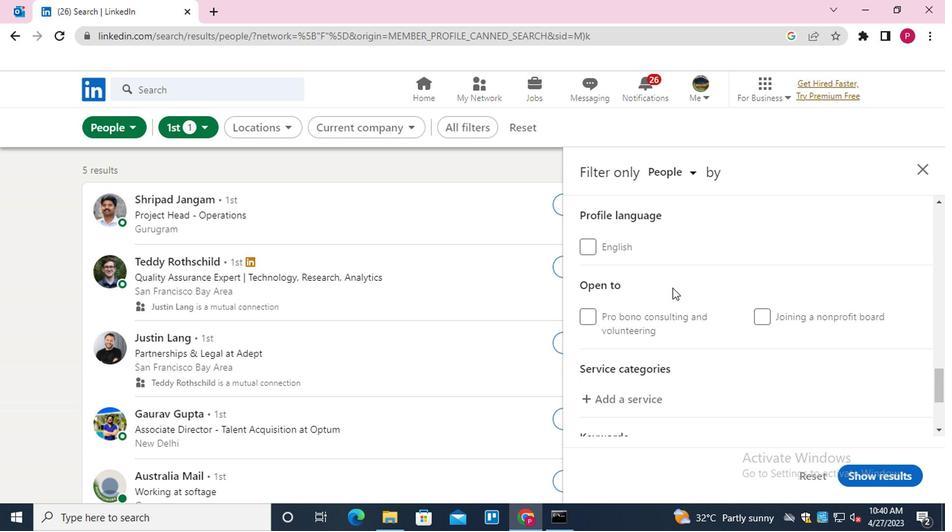 
Action: Mouse scrolled (672, 288) with delta (0, 0)
Screenshot: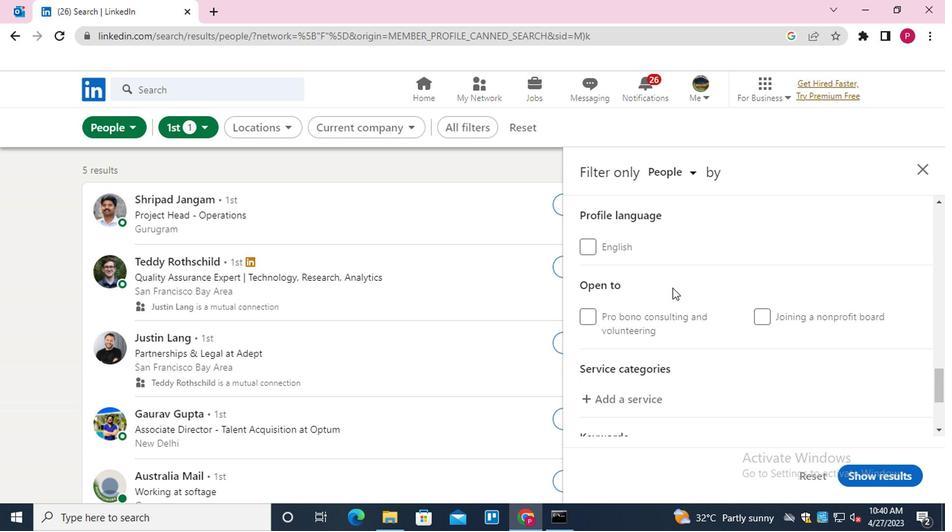 
Action: Mouse moved to (672, 289)
Screenshot: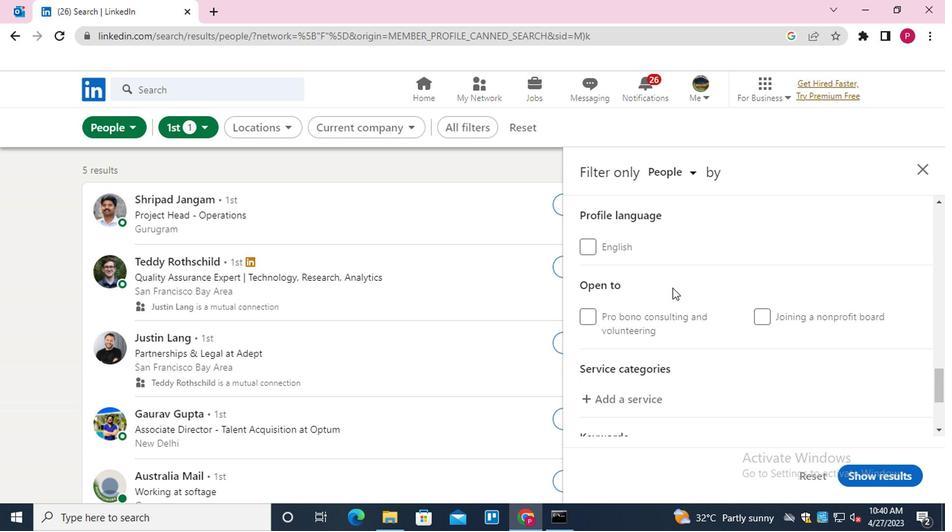 
Action: Mouse scrolled (672, 288) with delta (0, 0)
Screenshot: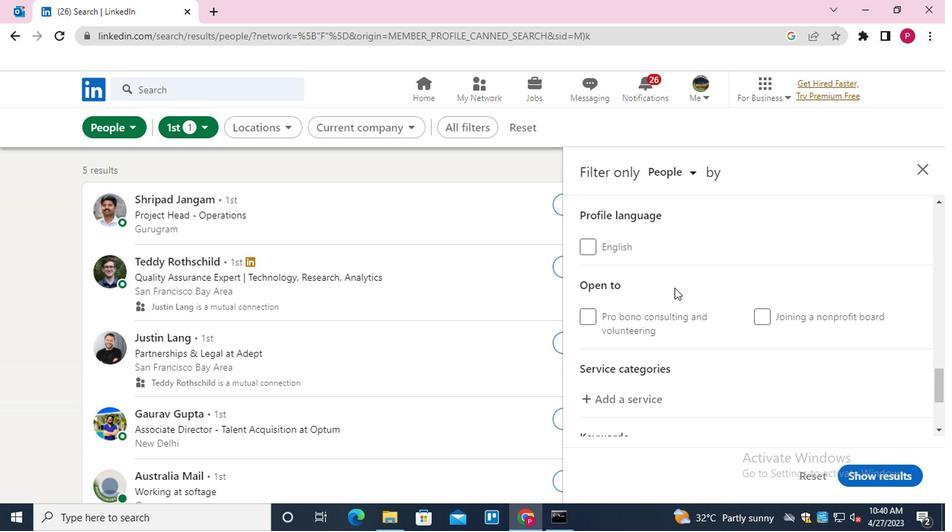 
Action: Mouse moved to (672, 290)
Screenshot: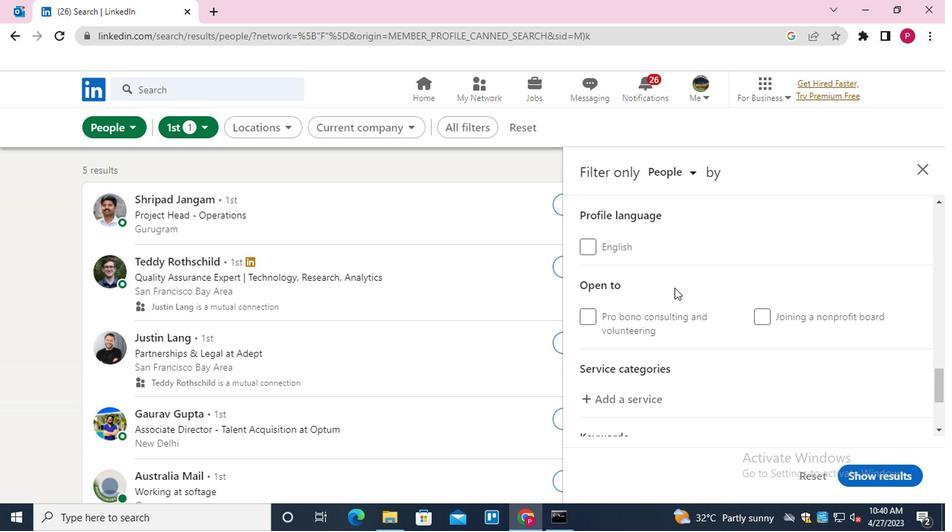 
Action: Mouse scrolled (672, 289) with delta (0, 0)
Screenshot: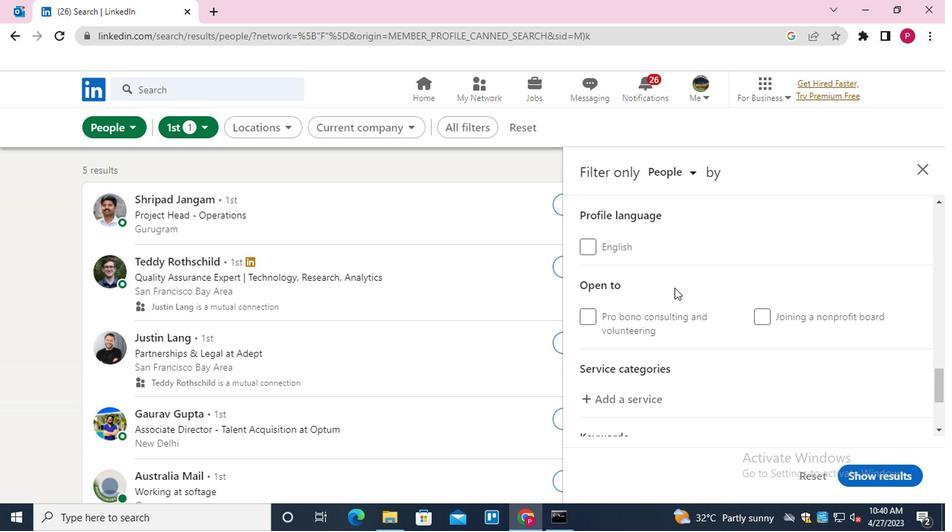 
Action: Mouse moved to (650, 243)
Screenshot: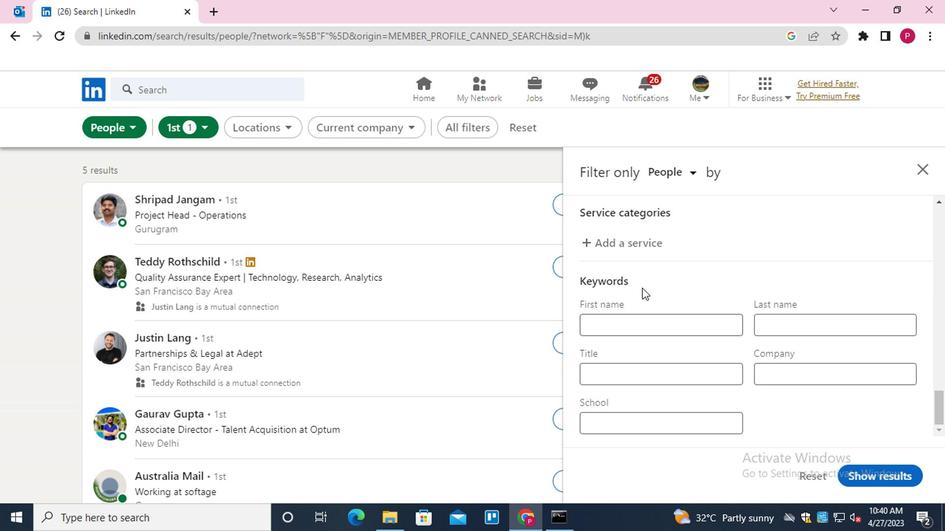 
Action: Mouse pressed left at (650, 243)
Screenshot: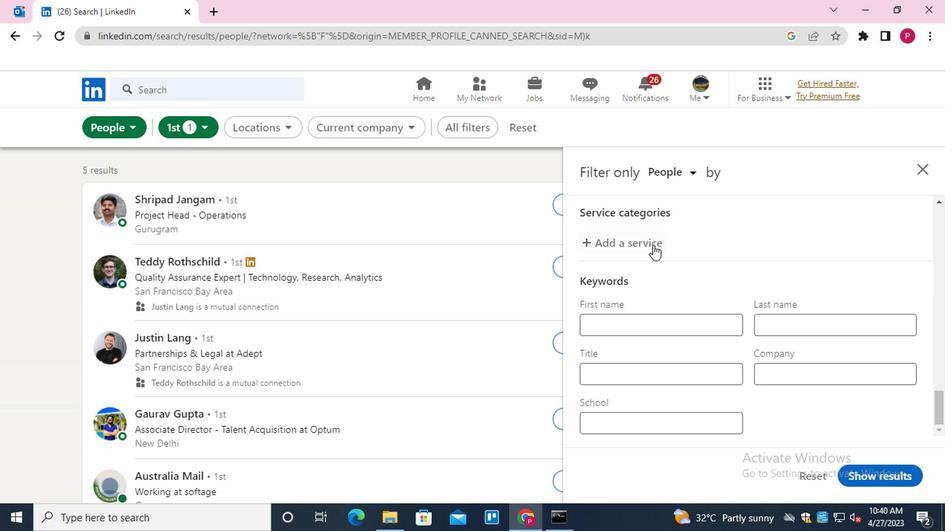 
Action: Key pressed <Key.shift><Key.shift><Key.shift>POTRAIT<Key.backspace><Key.backspace><Key.backspace><Key.backspace><Key.backspace><Key.backspace>O<Key.down><Key.enter>
Screenshot: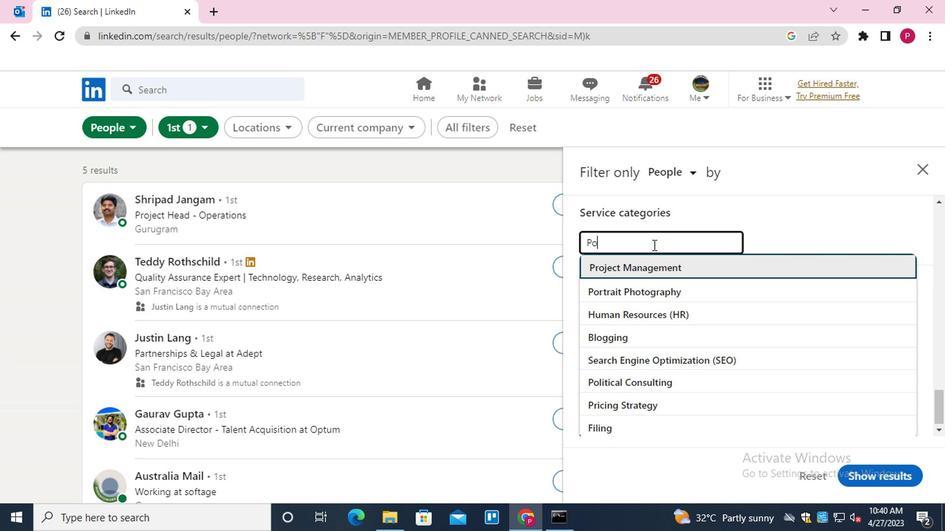 
Action: Mouse moved to (656, 244)
Screenshot: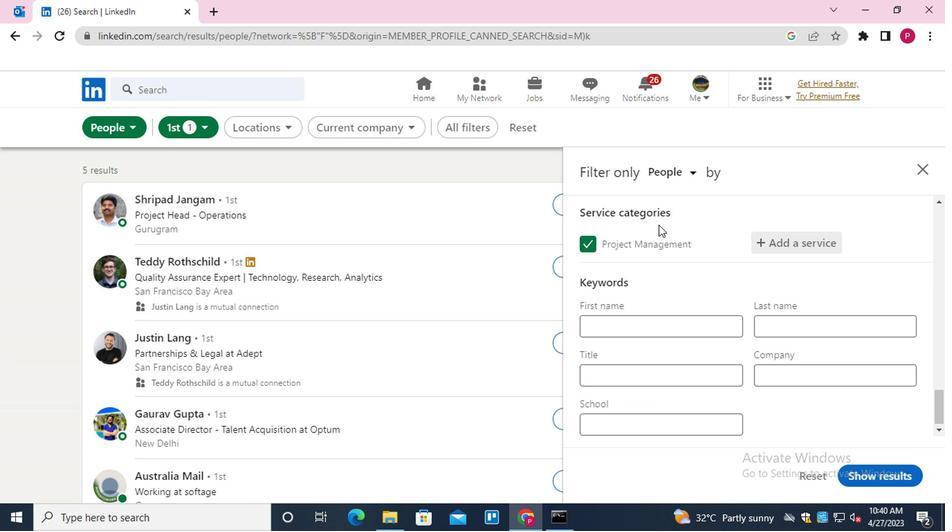 
Action: Mouse pressed left at (656, 244)
Screenshot: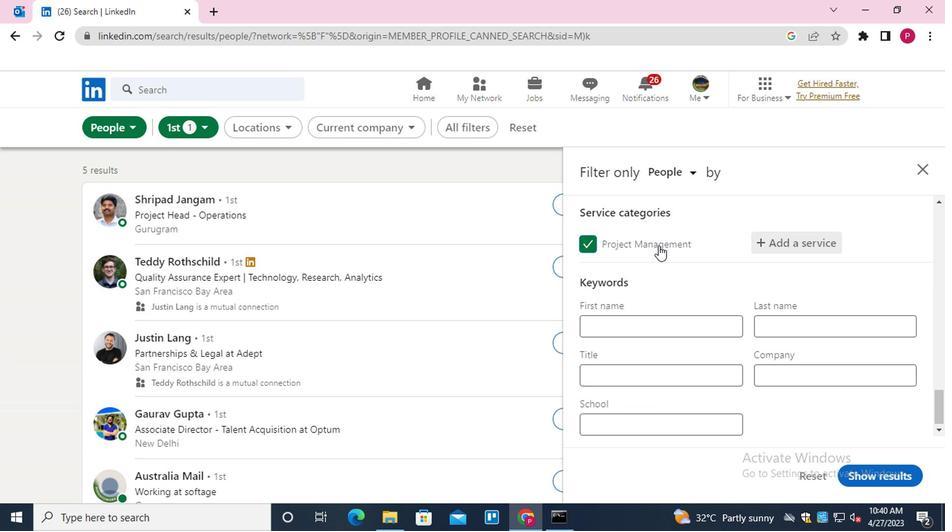 
Action: Mouse moved to (777, 243)
Screenshot: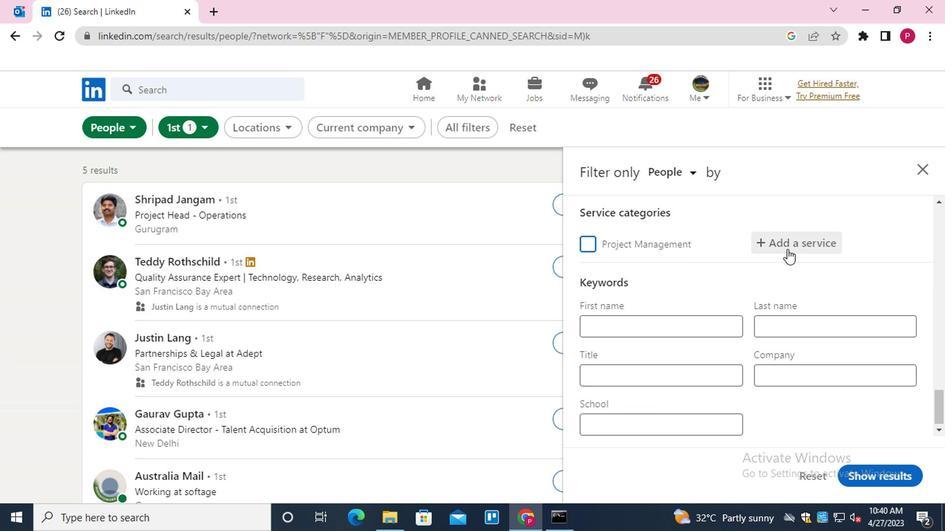 
Action: Mouse pressed left at (777, 243)
Screenshot: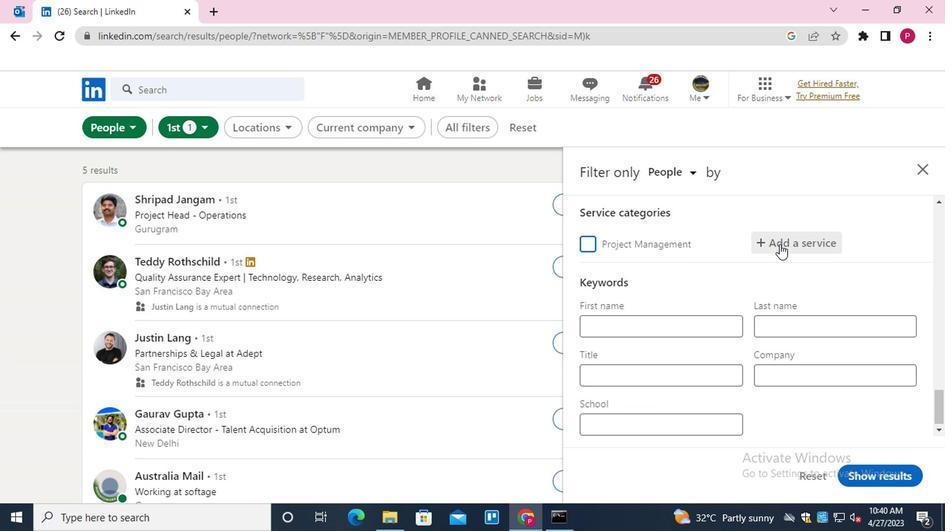 
Action: Key pressed <Key.shift>POT<Key.backspace><Key.down><Key.down><Key.enter>
Screenshot: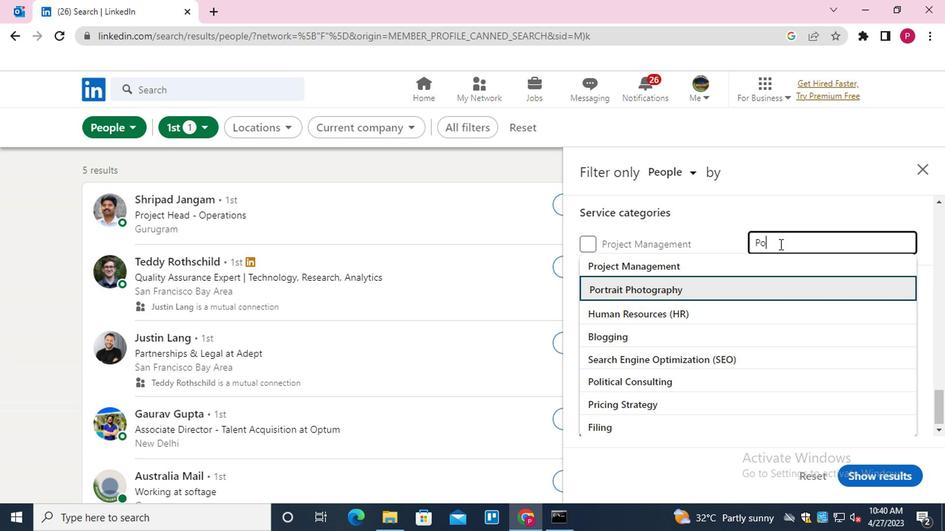 
Action: Mouse moved to (706, 257)
Screenshot: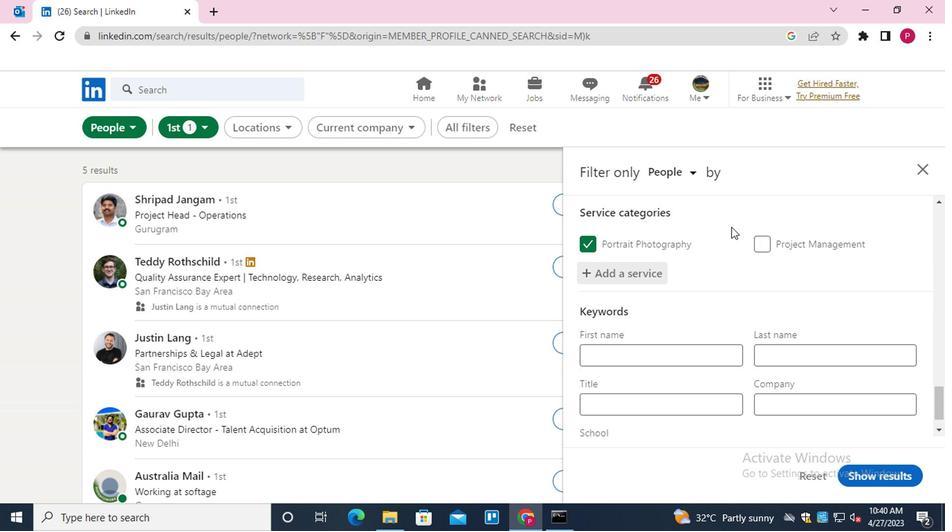 
Action: Mouse scrolled (706, 256) with delta (0, 0)
Screenshot: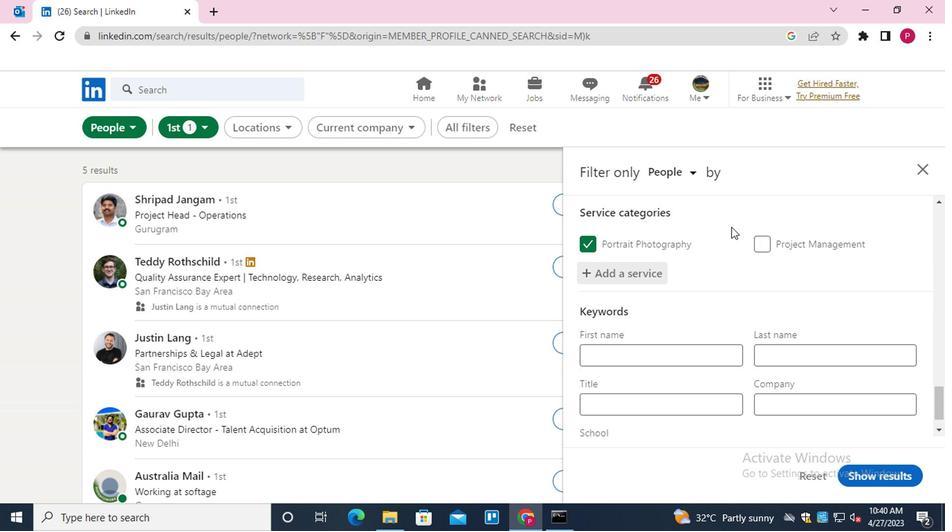 
Action: Mouse moved to (702, 266)
Screenshot: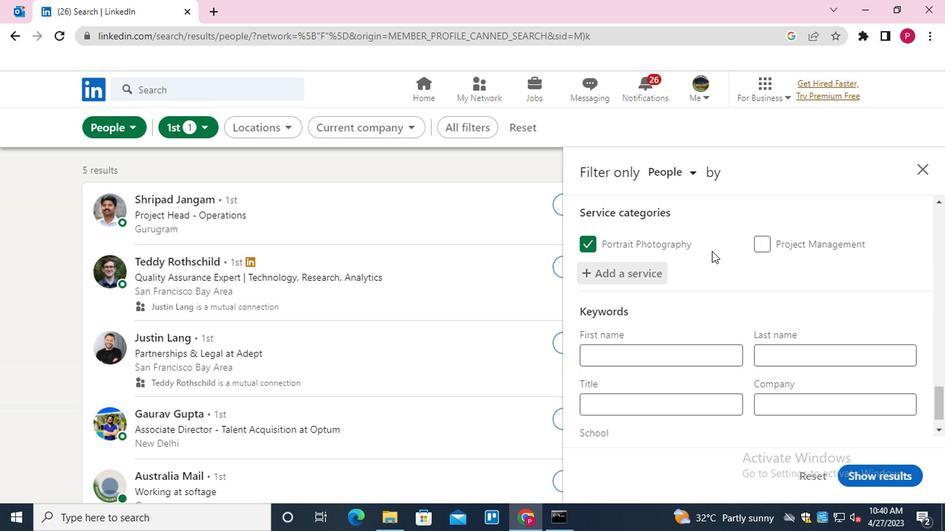
Action: Mouse scrolled (702, 265) with delta (0, 0)
Screenshot: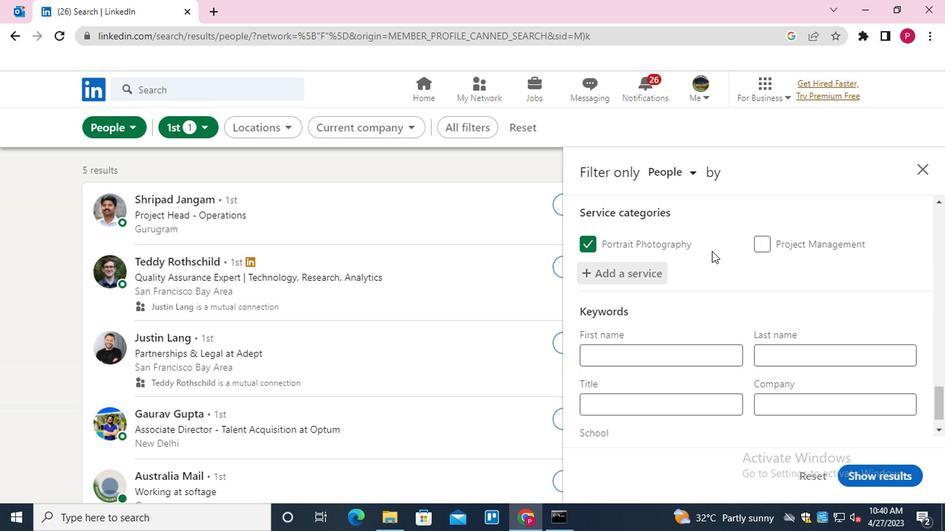 
Action: Mouse moved to (636, 375)
Screenshot: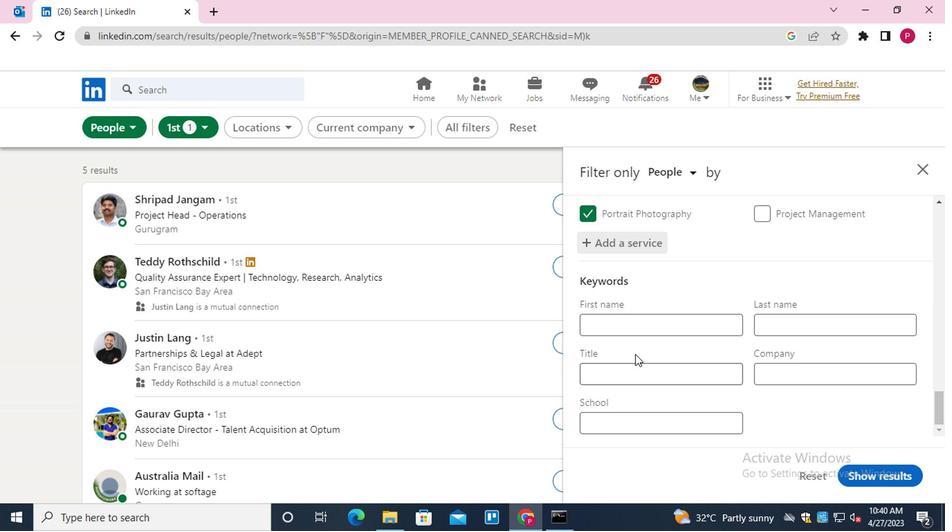 
Action: Mouse pressed left at (636, 375)
Screenshot: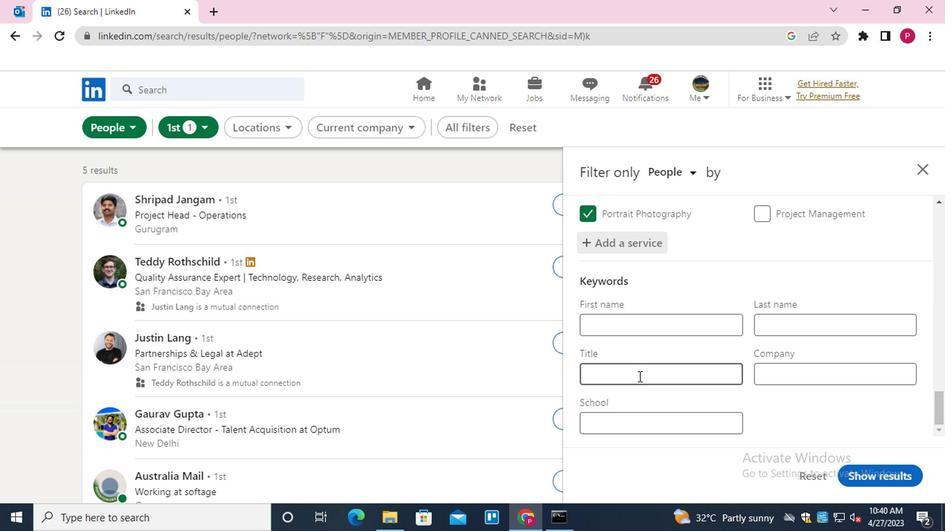 
Action: Mouse moved to (640, 375)
Screenshot: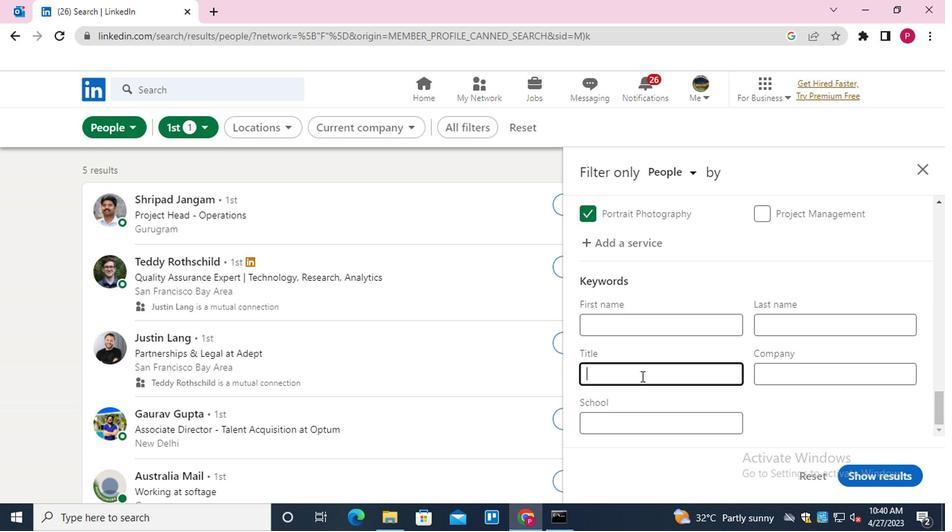 
Action: Key pressed <Key.shift>LANDSCAPING<Key.space><Key.shift>WORKER
Screenshot: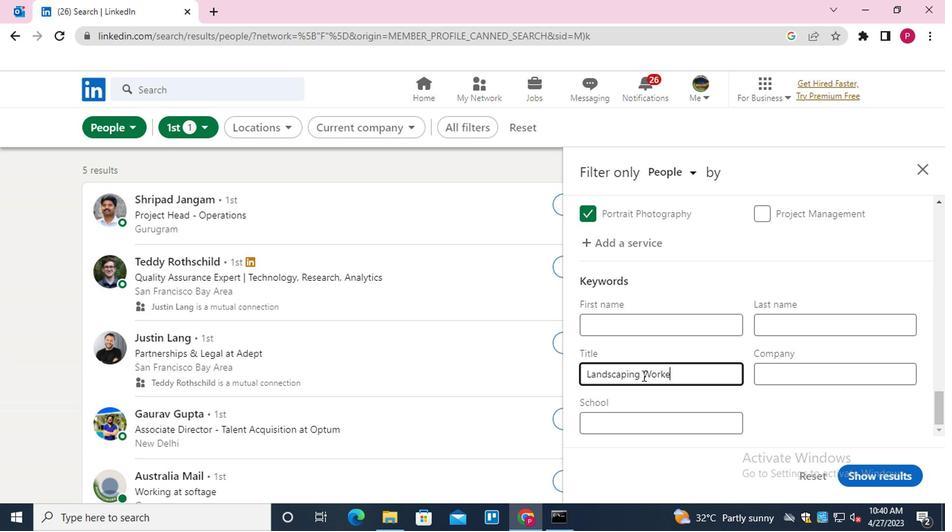 
Action: Mouse moved to (881, 475)
Screenshot: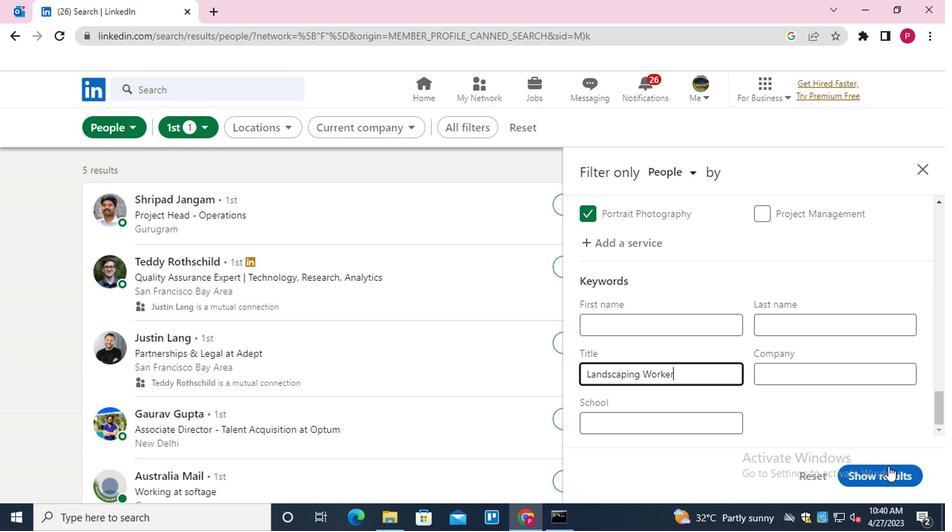 
Action: Mouse pressed left at (881, 475)
Screenshot: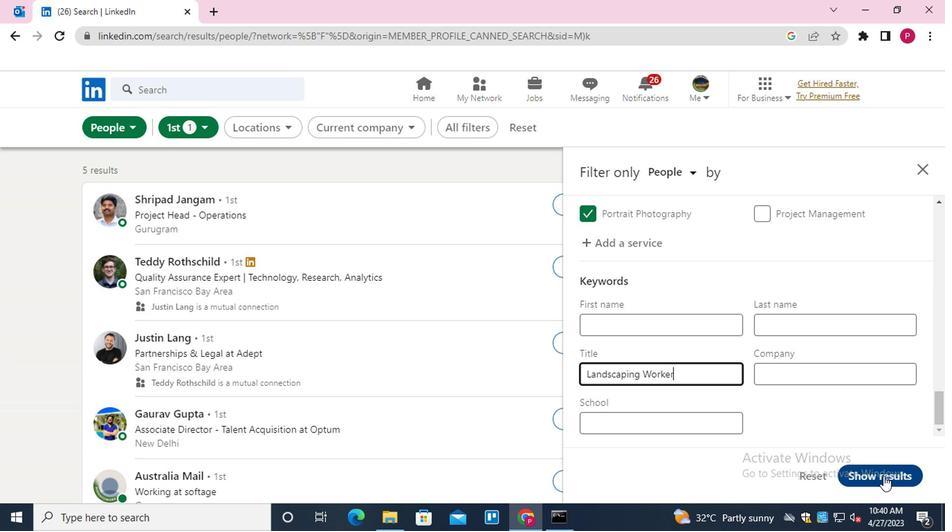 
Action: Mouse moved to (407, 253)
Screenshot: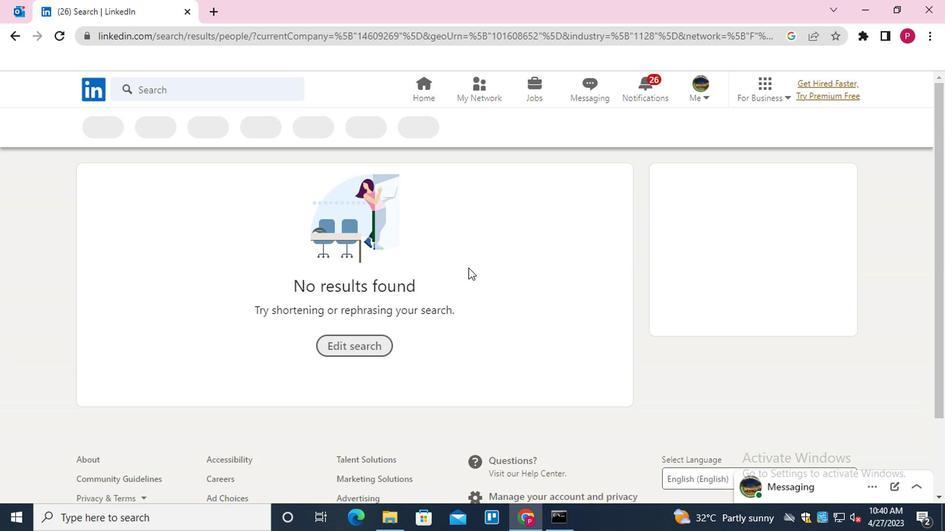 
